 Task: In the  document Genderequalityletter.rtf Change font size of watermark '123' and place the watermark  'Diagonally '. Insert footer and write www.nexusTech.com
Action: Mouse moved to (260, 349)
Screenshot: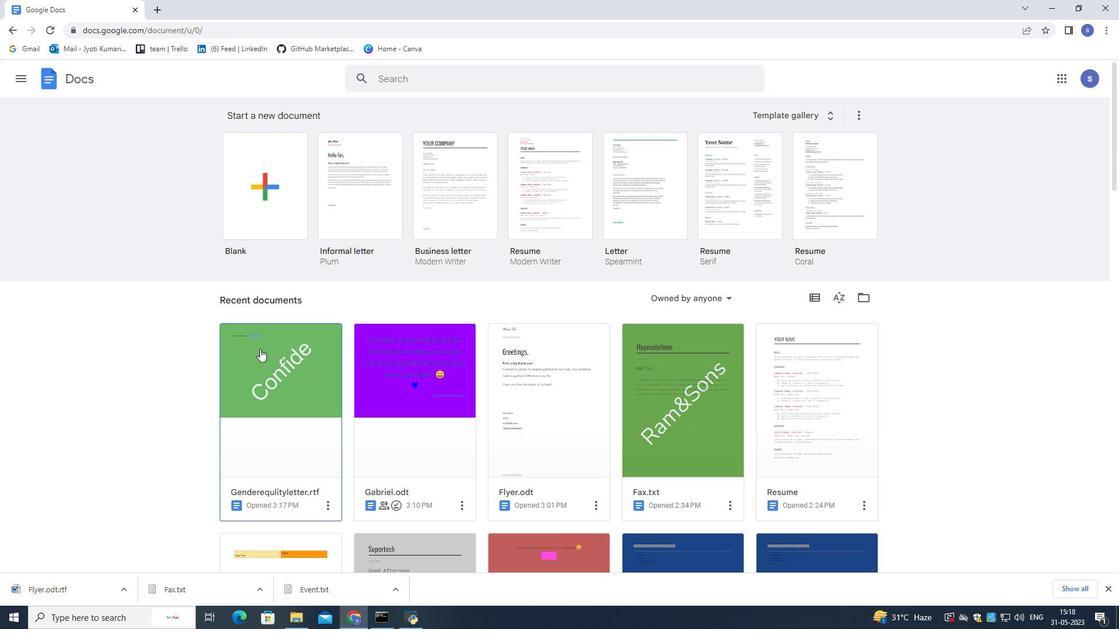 
Action: Mouse pressed left at (260, 349)
Screenshot: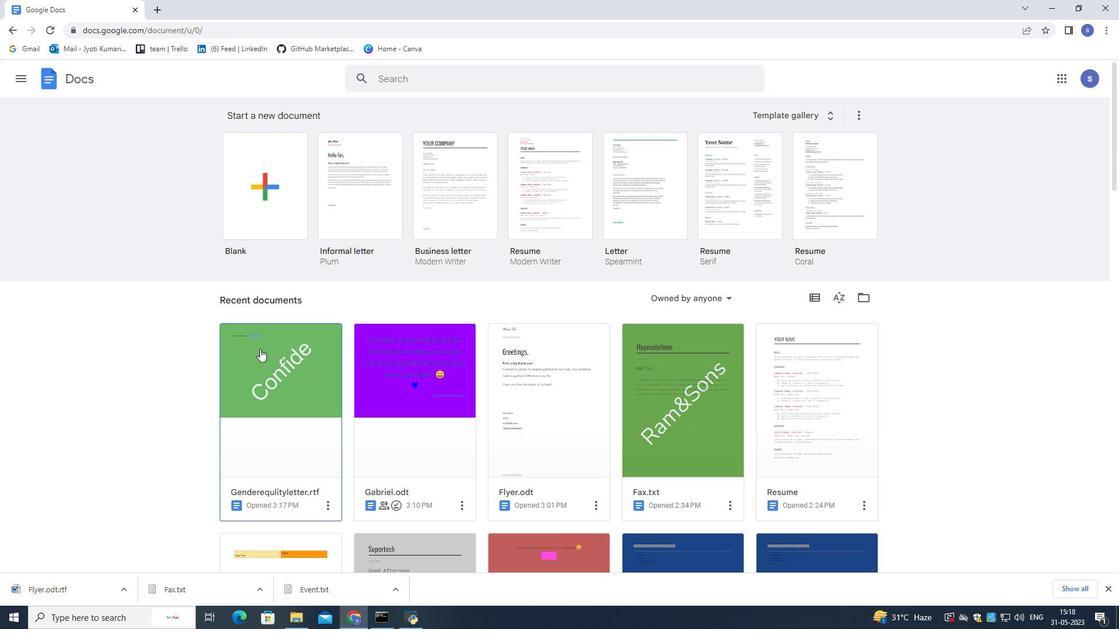 
Action: Mouse moved to (513, 398)
Screenshot: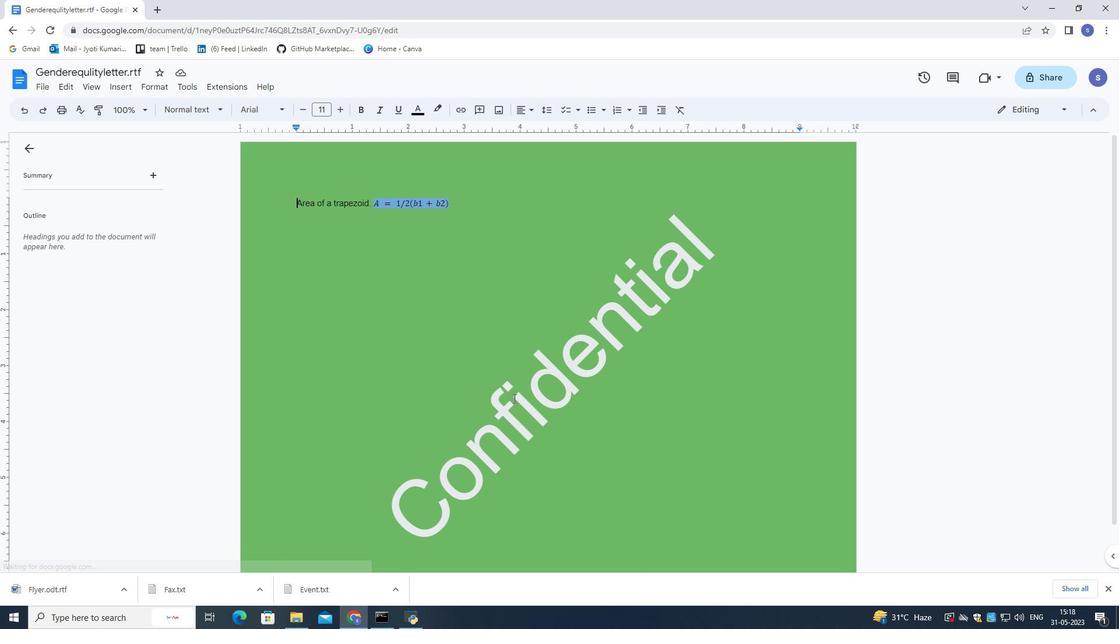 
Action: Mouse pressed left at (513, 398)
Screenshot: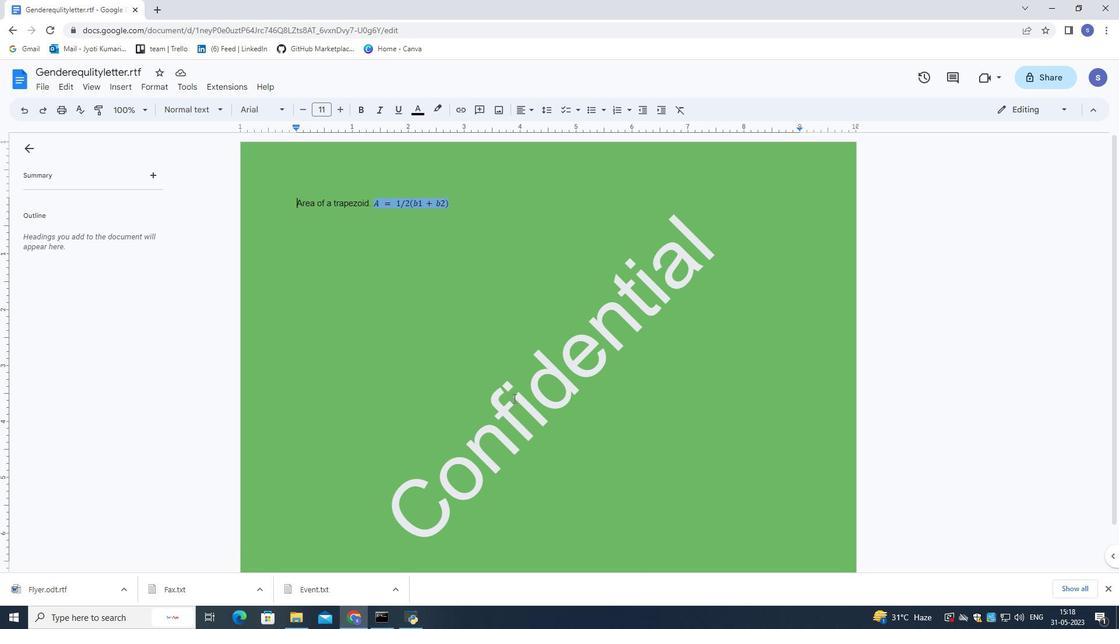 
Action: Mouse moved to (521, 401)
Screenshot: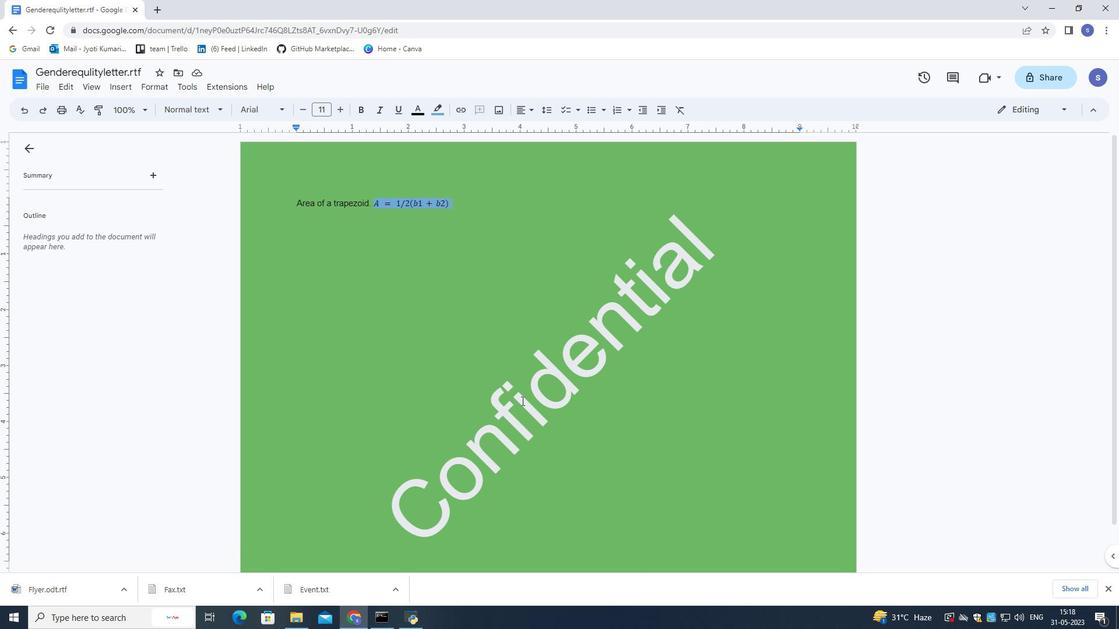 
Action: Mouse pressed left at (521, 401)
Screenshot: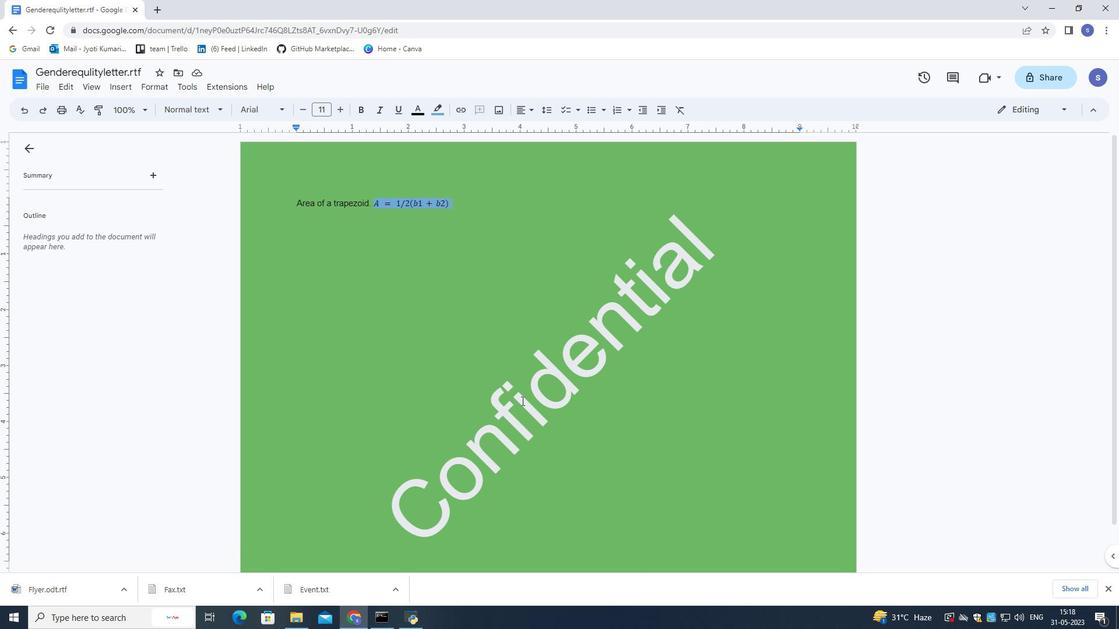 
Action: Mouse moved to (523, 401)
Screenshot: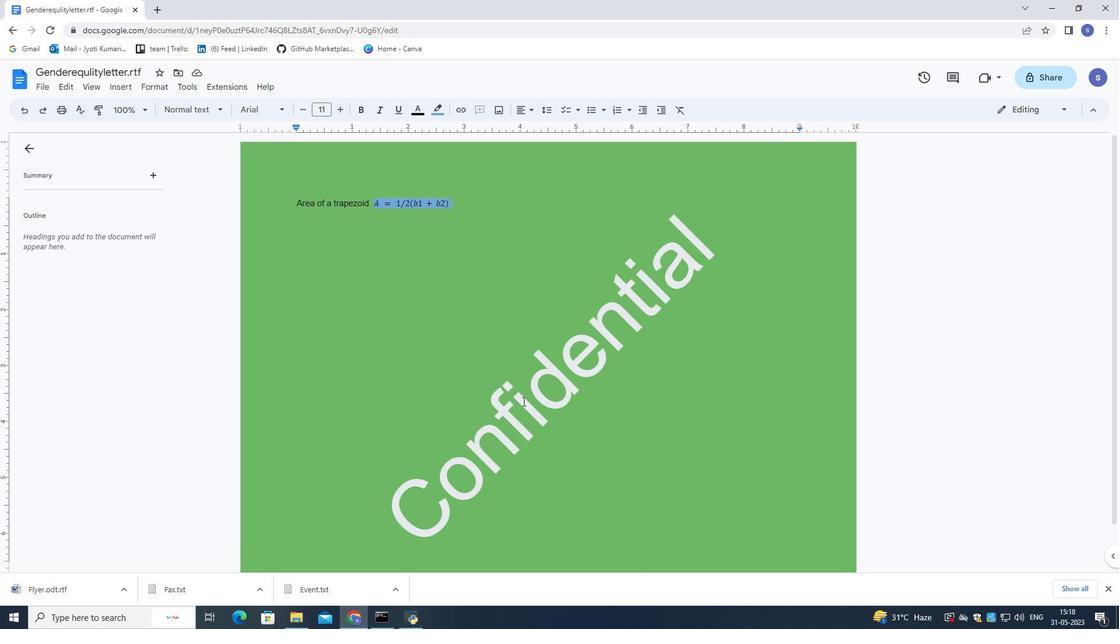 
Action: Mouse pressed left at (523, 401)
Screenshot: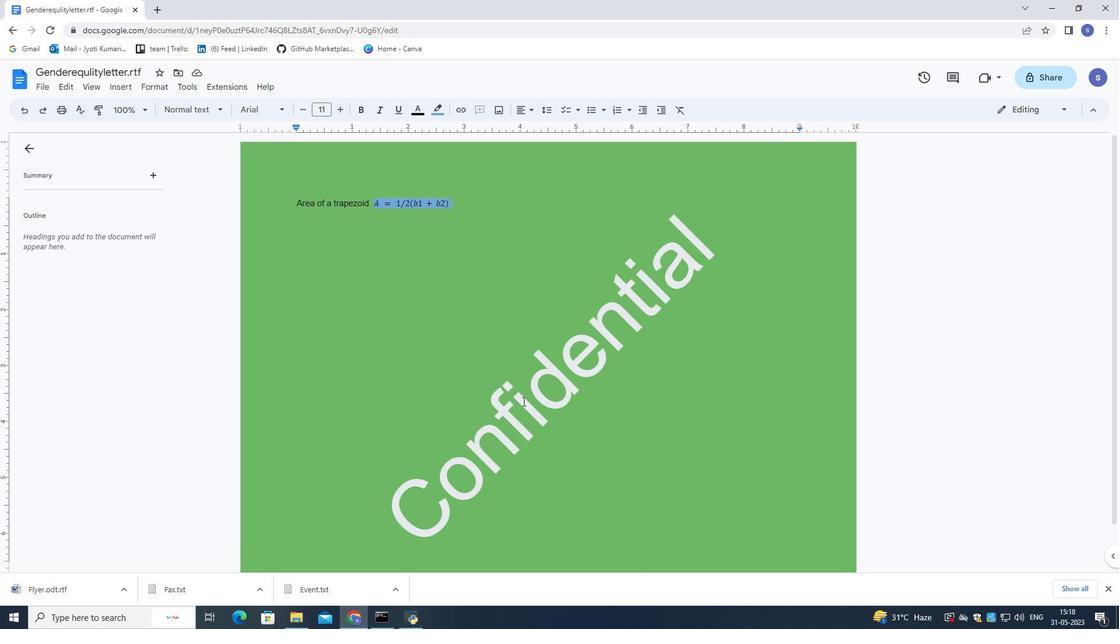 
Action: Mouse moved to (538, 393)
Screenshot: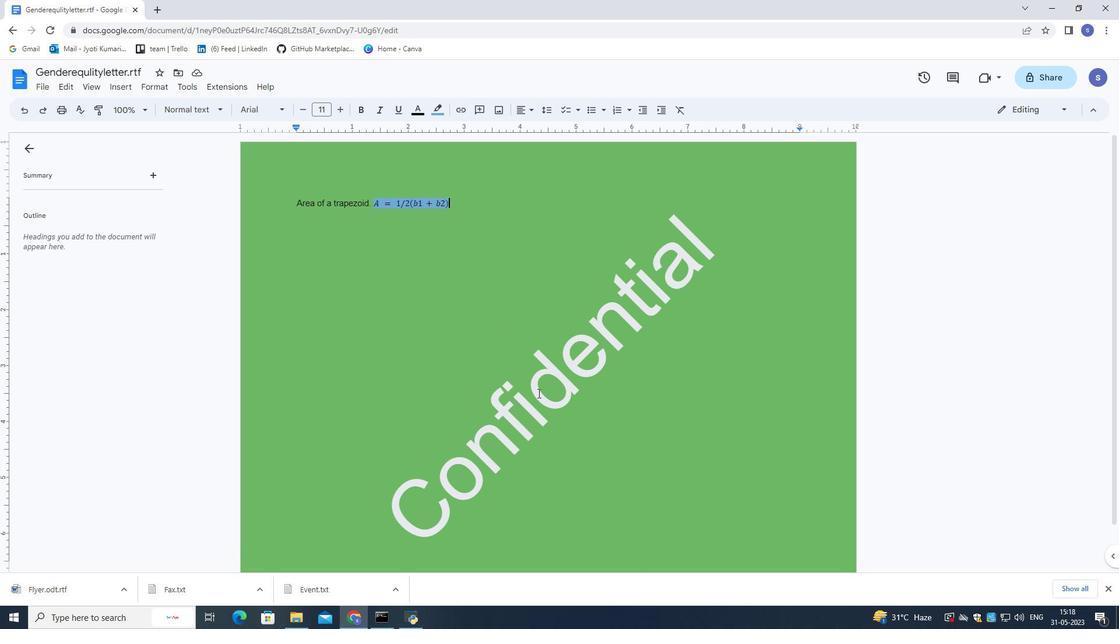 
Action: Mouse pressed left at (538, 393)
Screenshot: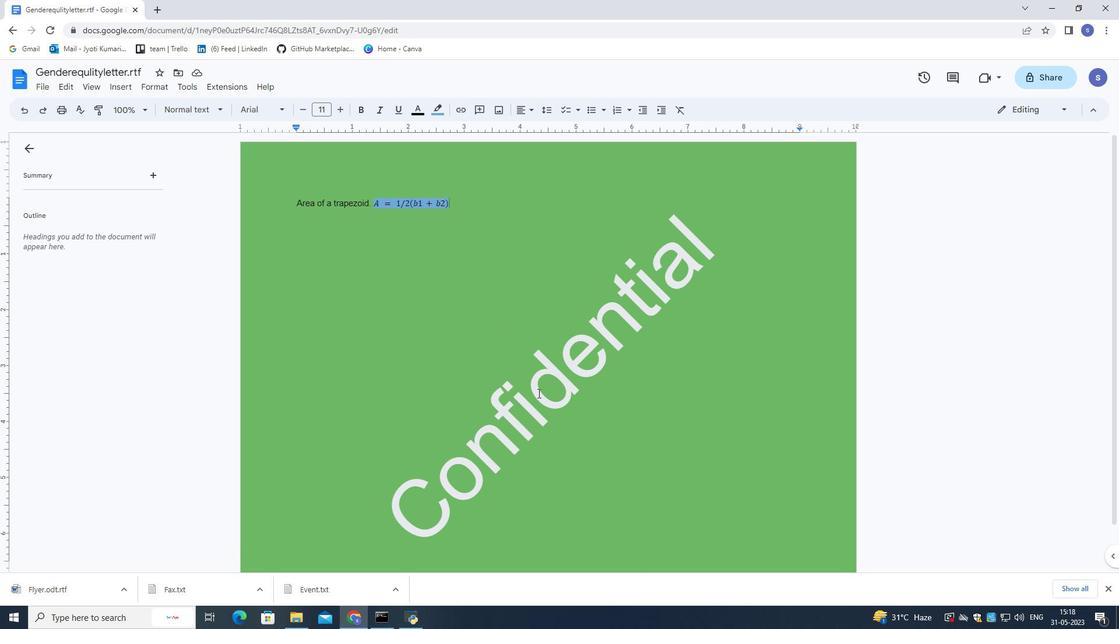 
Action: Mouse pressed left at (538, 393)
Screenshot: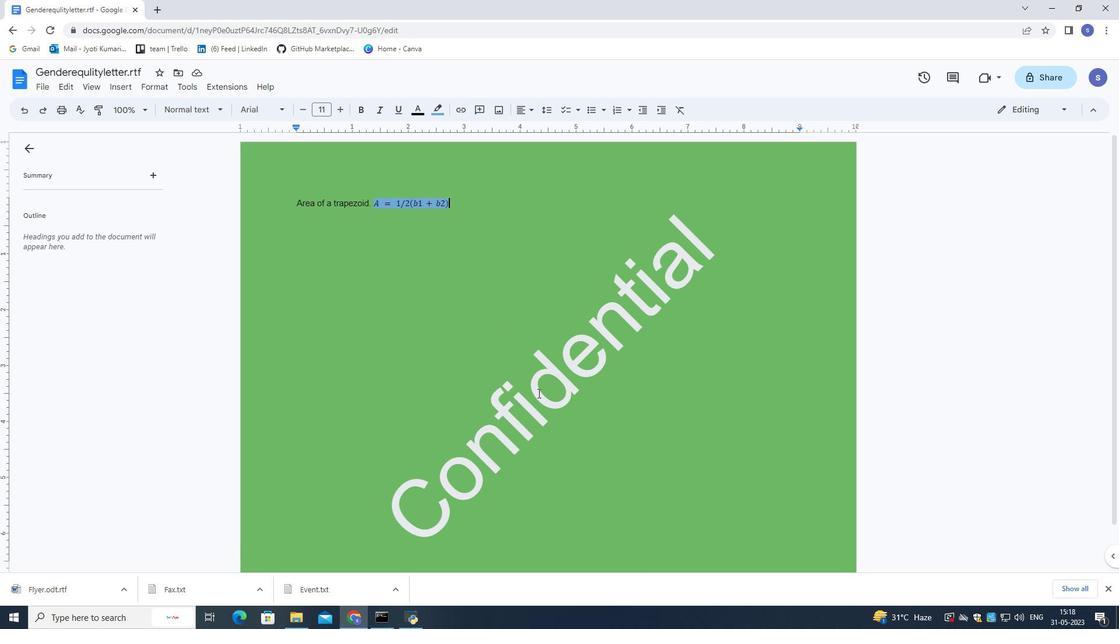
Action: Mouse pressed left at (538, 393)
Screenshot: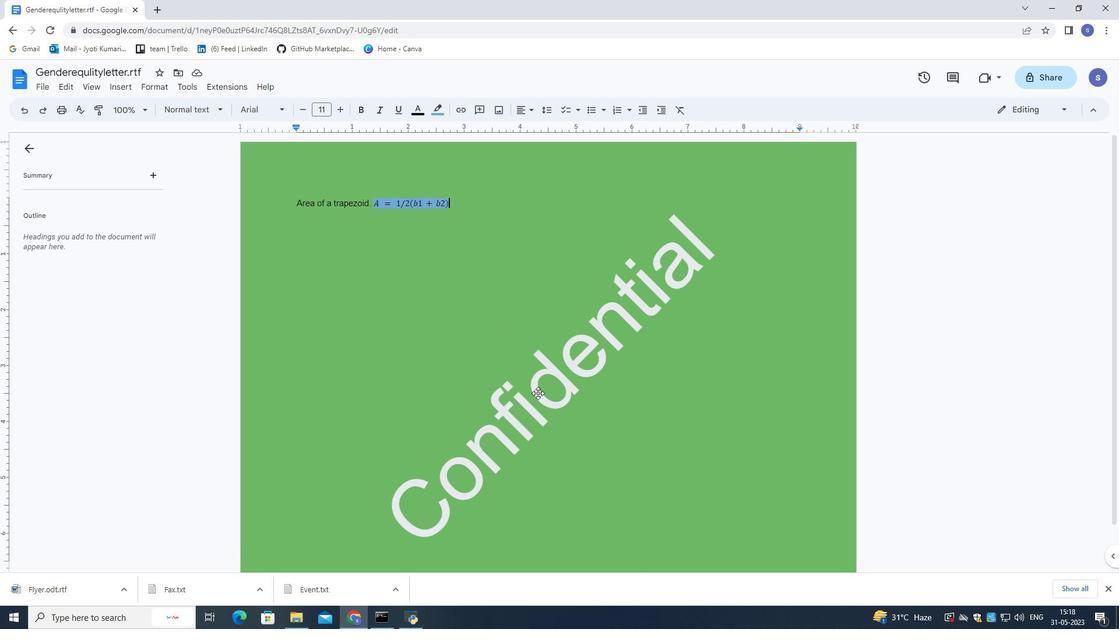 
Action: Mouse moved to (608, 345)
Screenshot: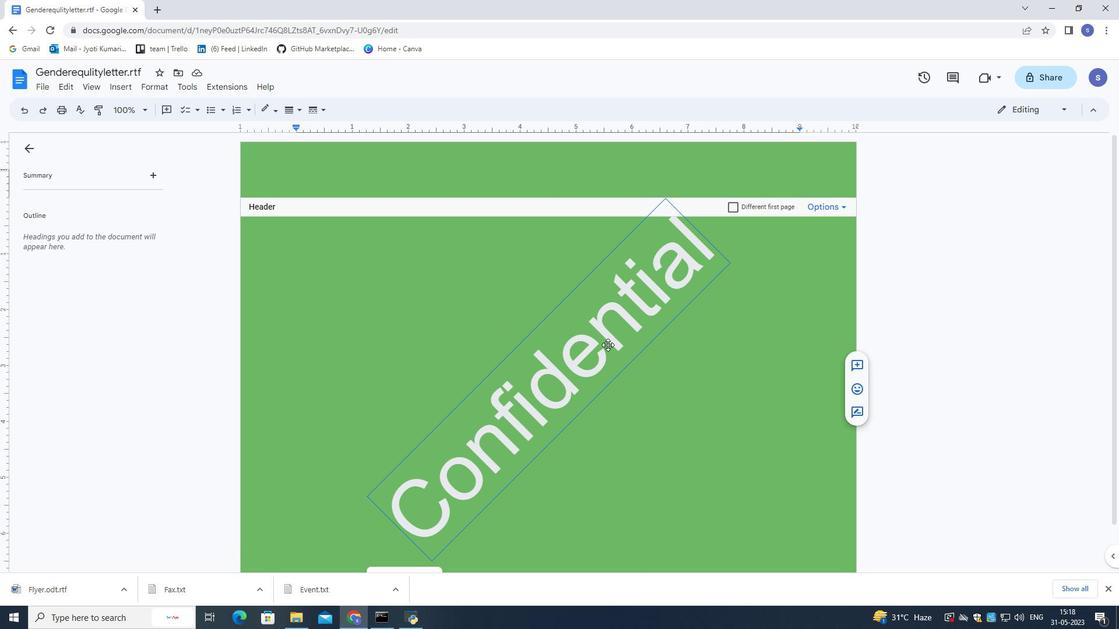 
Action: Mouse scrolled (608, 344) with delta (0, 0)
Screenshot: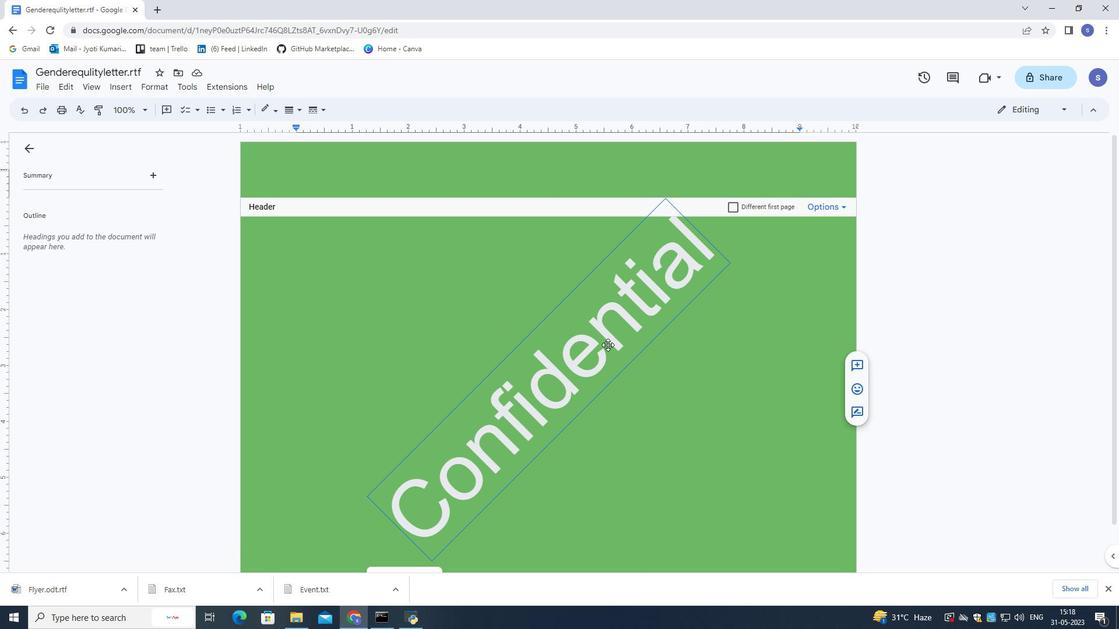 
Action: Mouse moved to (608, 345)
Screenshot: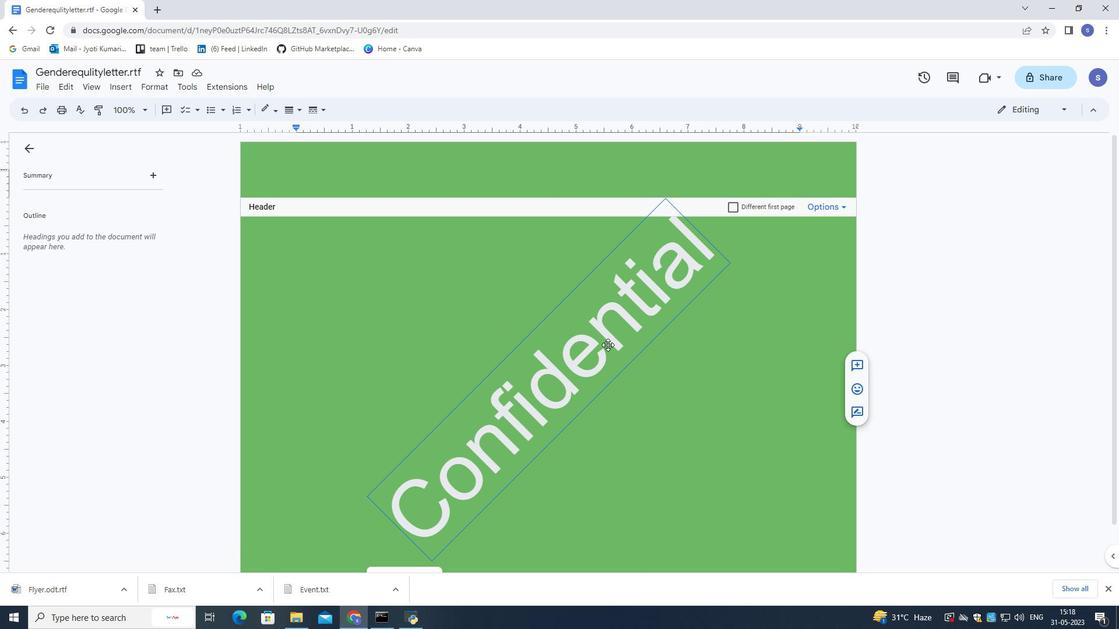 
Action: Mouse scrolled (608, 344) with delta (0, 0)
Screenshot: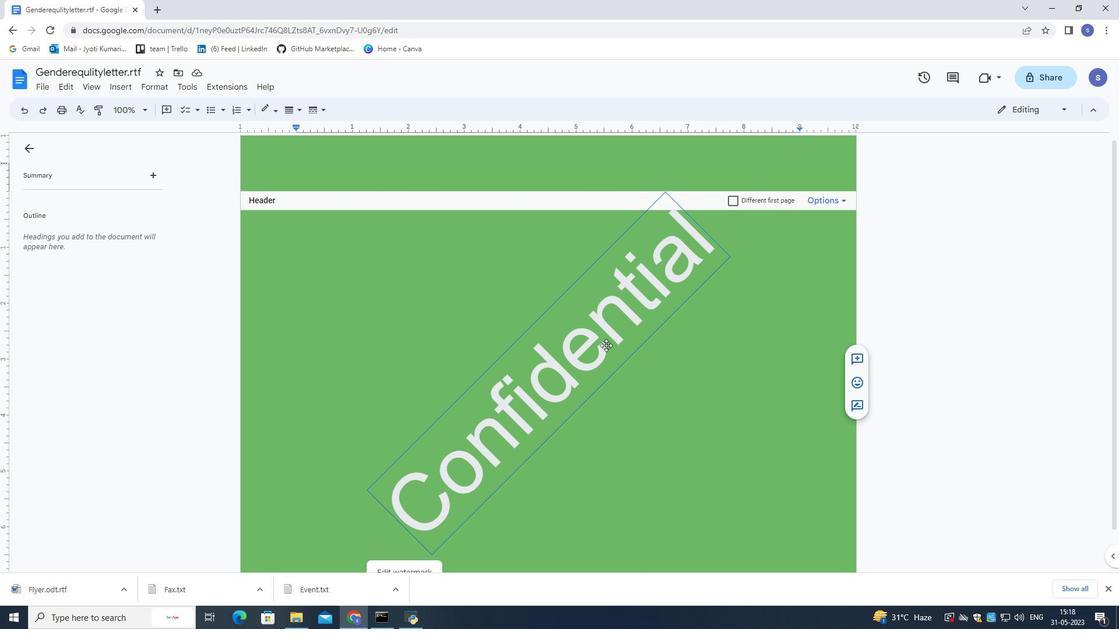 
Action: Mouse moved to (607, 345)
Screenshot: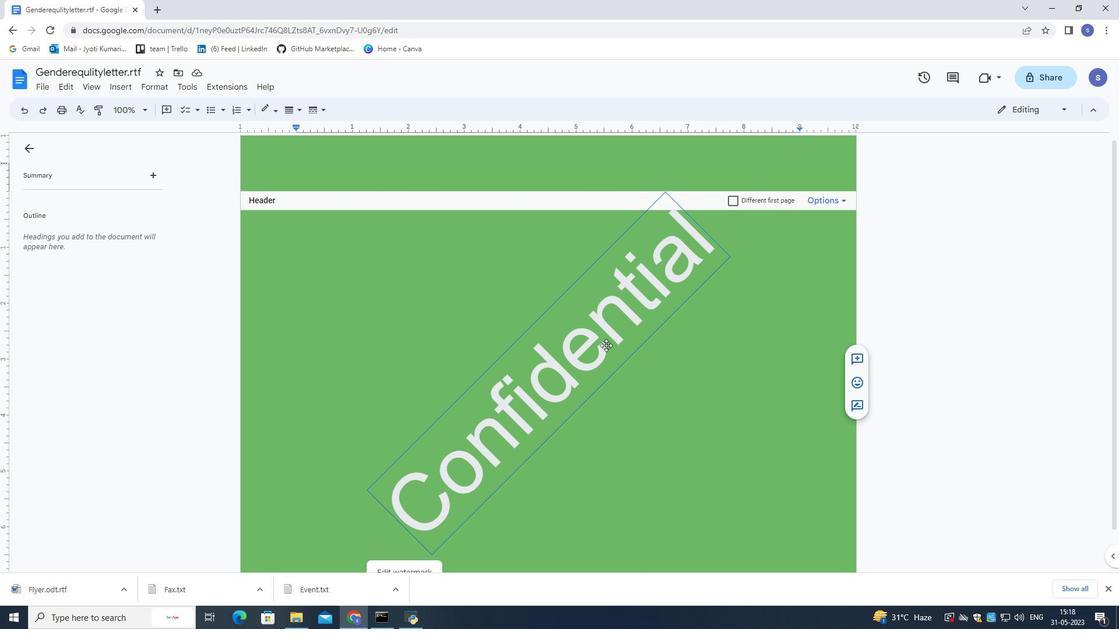 
Action: Mouse scrolled (607, 345) with delta (0, 0)
Screenshot: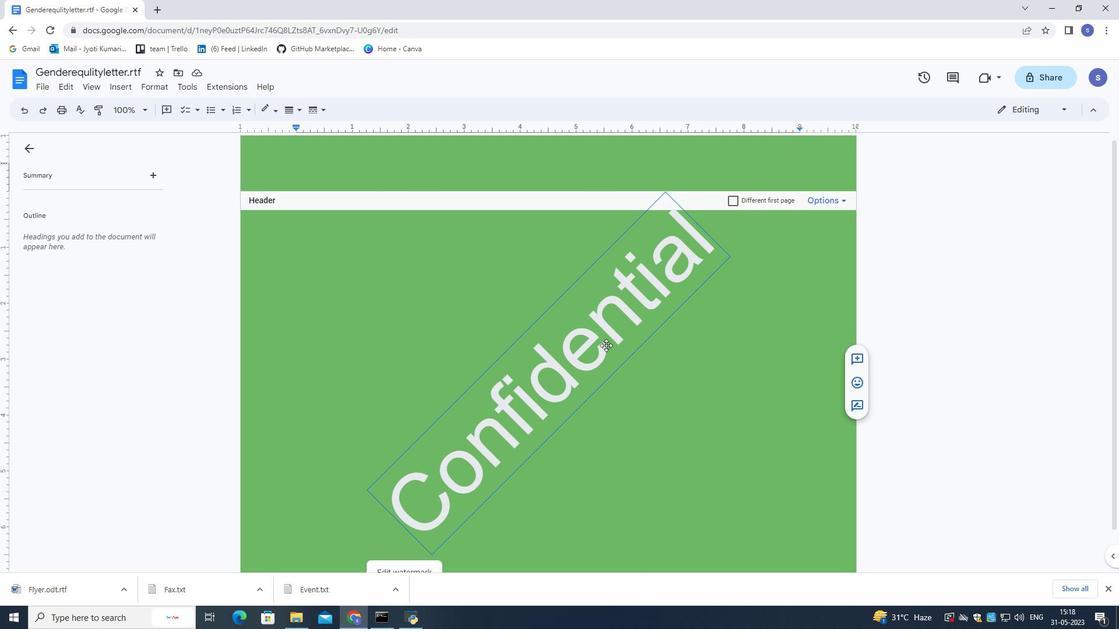 
Action: Mouse moved to (419, 531)
Screenshot: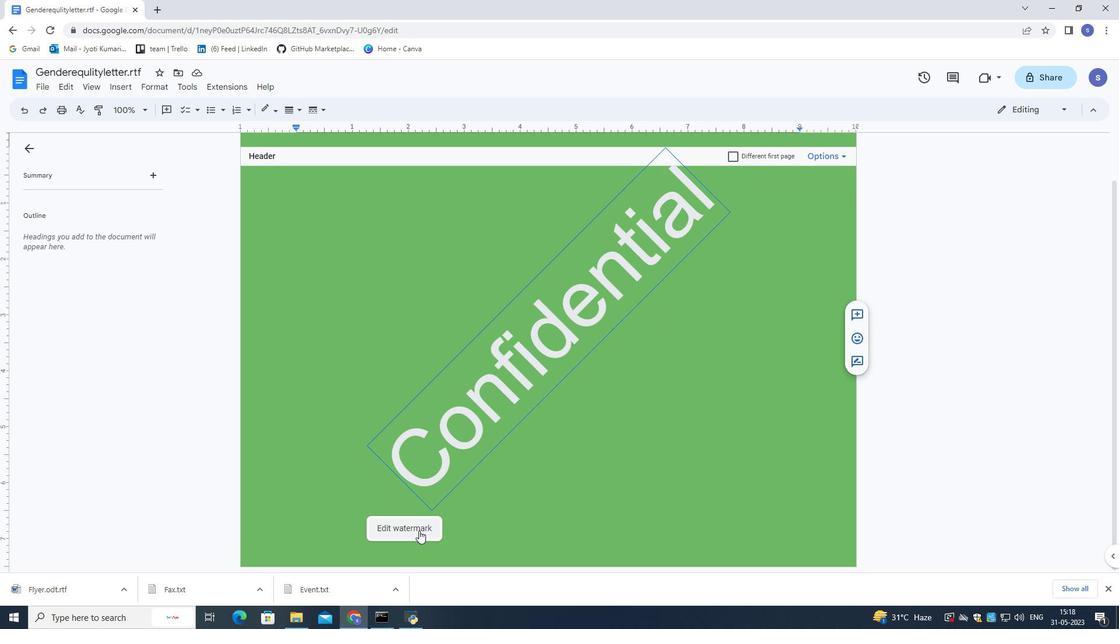 
Action: Mouse pressed left at (419, 531)
Screenshot: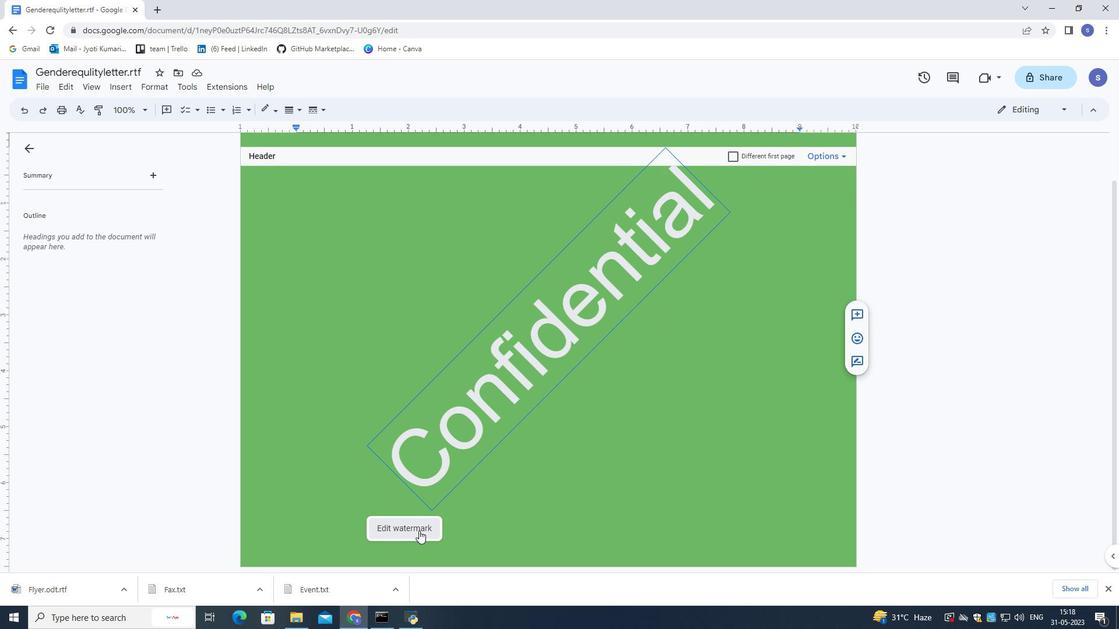 
Action: Mouse moved to (1017, 260)
Screenshot: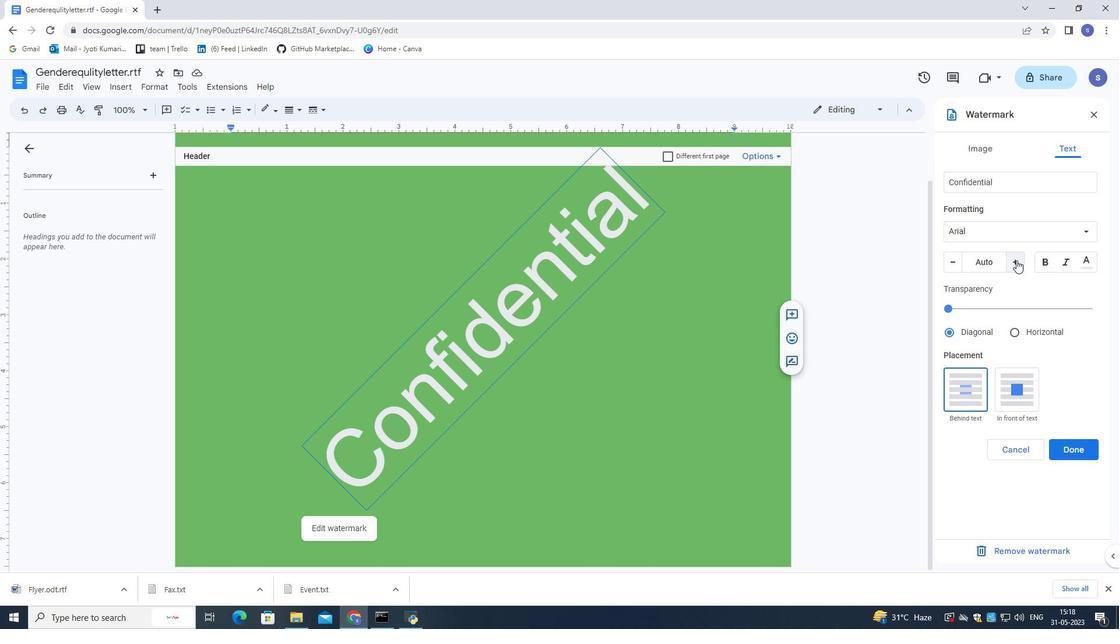 
Action: Mouse pressed left at (1017, 260)
Screenshot: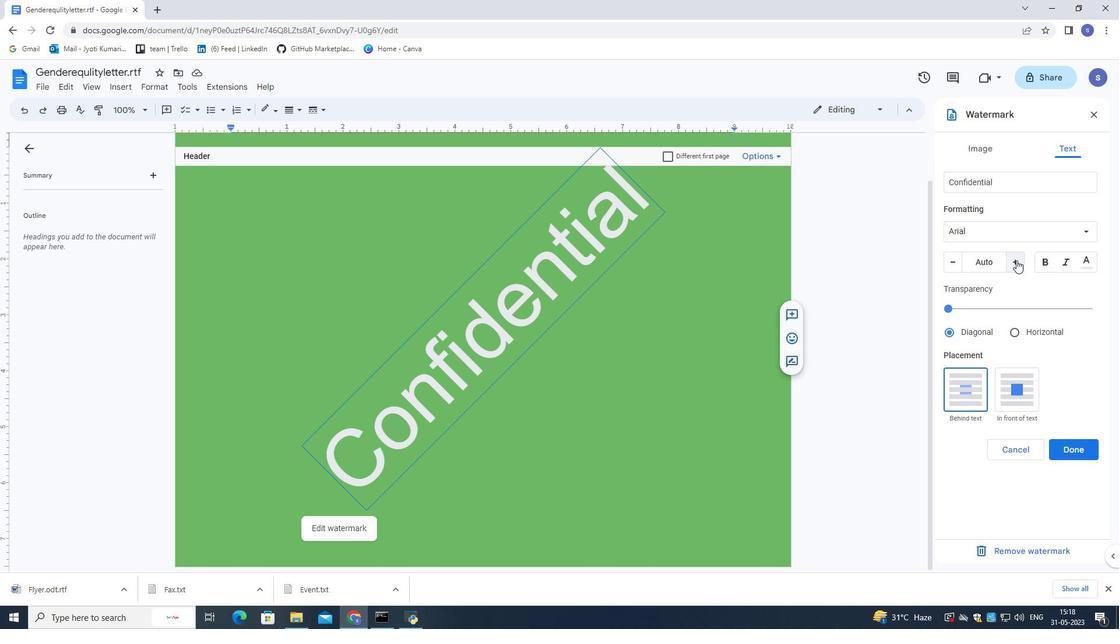 
Action: Mouse moved to (1016, 261)
Screenshot: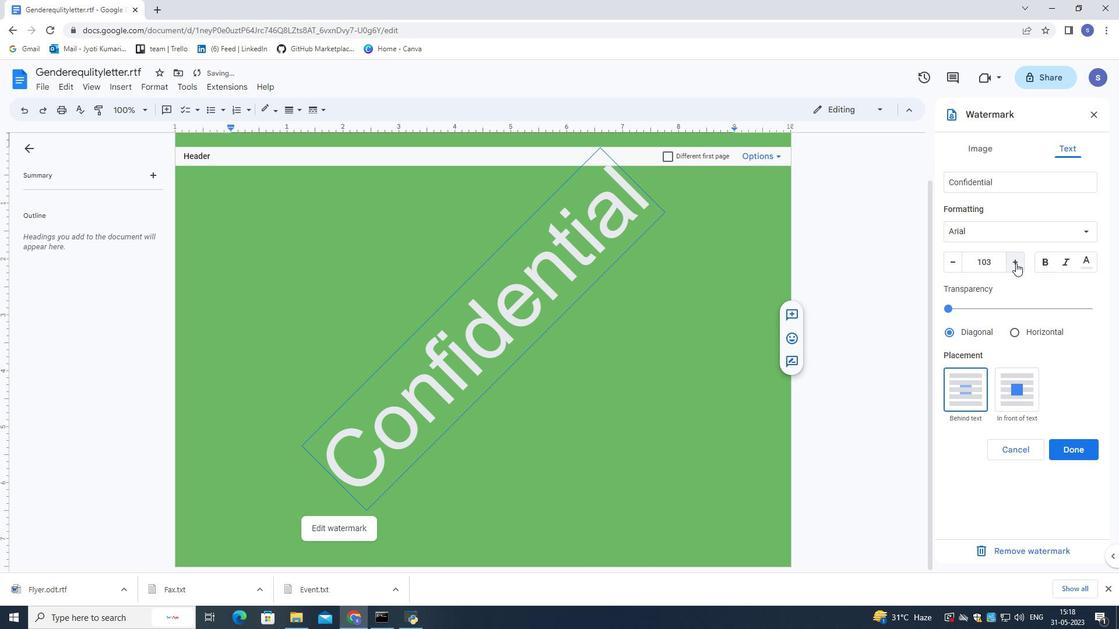 
Action: Mouse pressed left at (1016, 261)
Screenshot: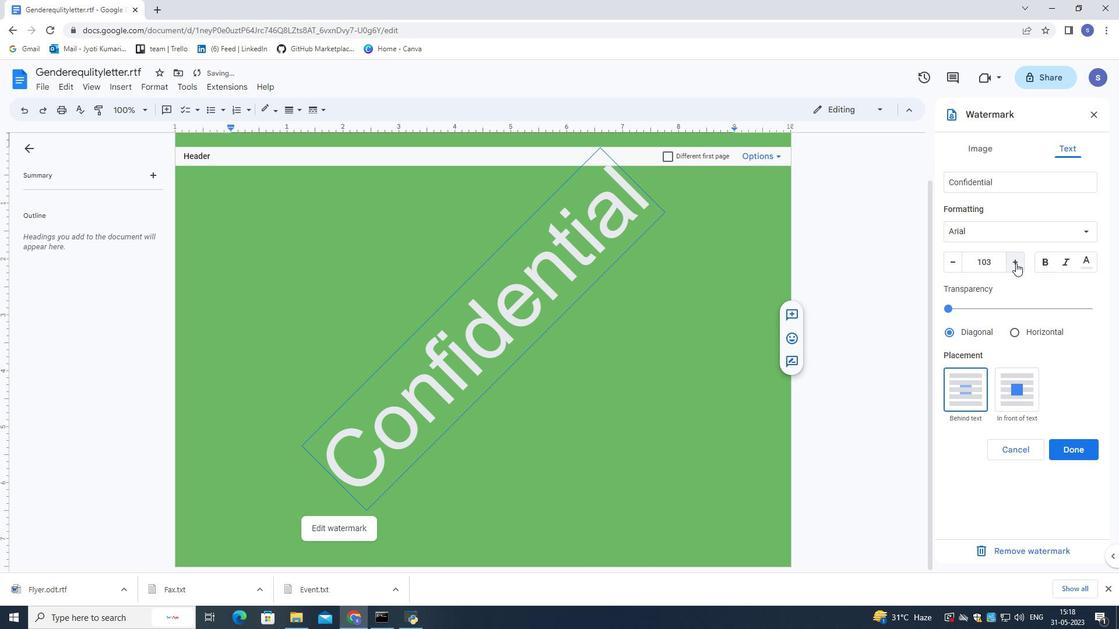 
Action: Mouse moved to (1018, 268)
Screenshot: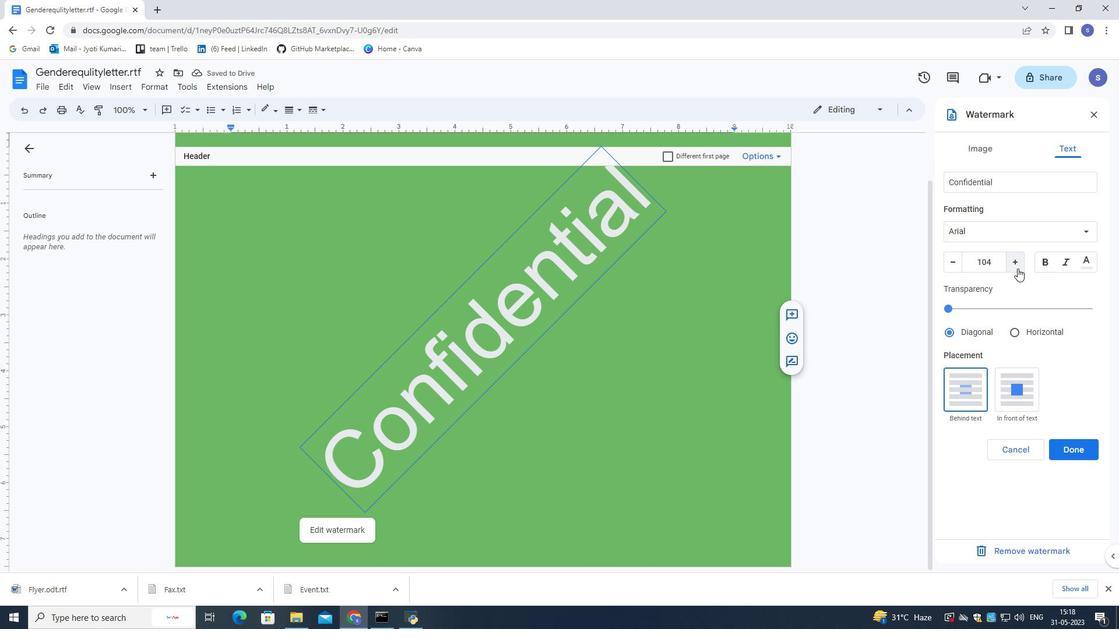 
Action: Mouse pressed left at (1018, 268)
Screenshot: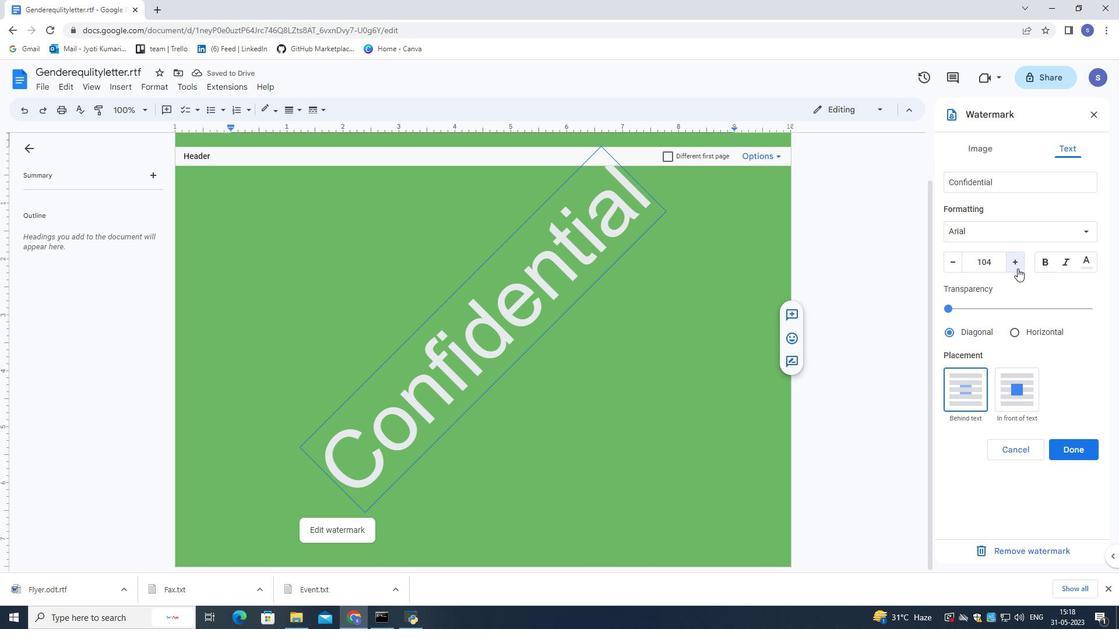 
Action: Mouse pressed left at (1018, 268)
Screenshot: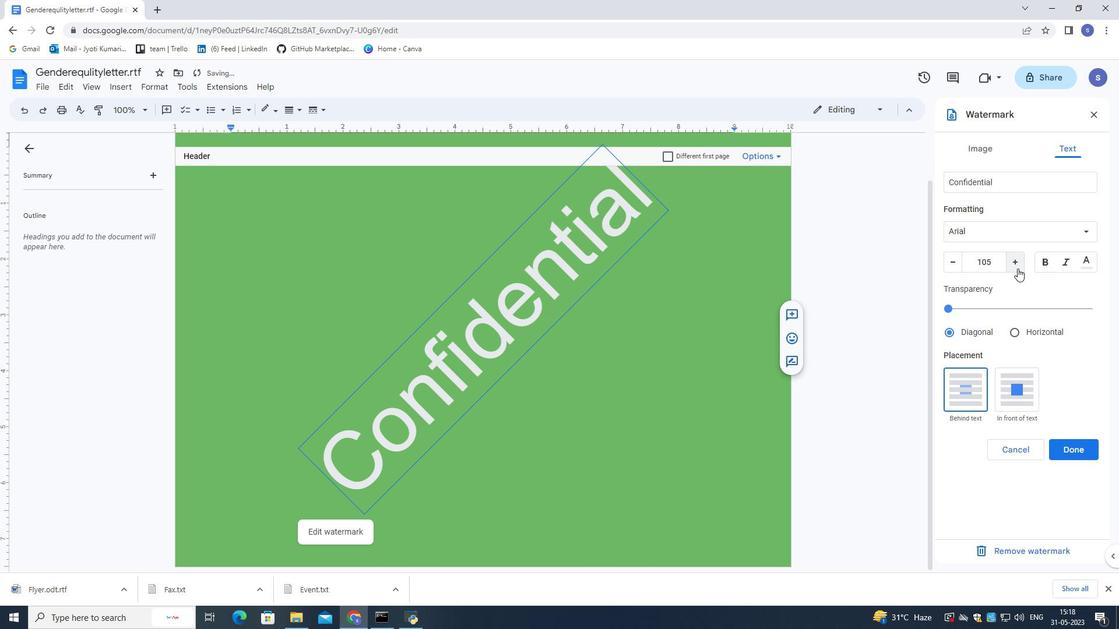 
Action: Mouse moved to (1018, 265)
Screenshot: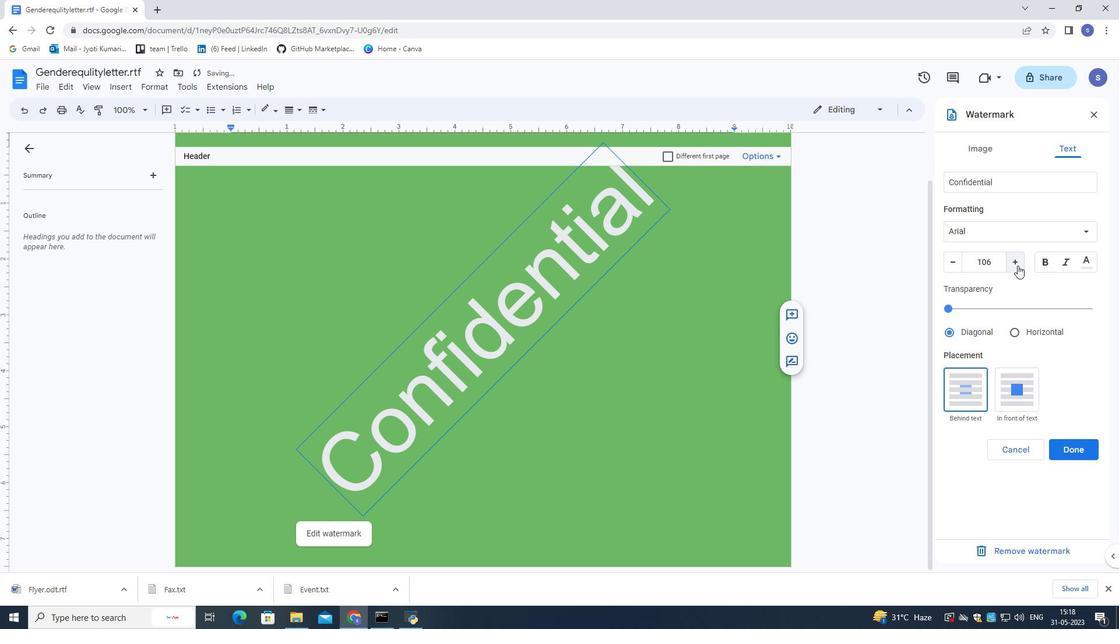 
Action: Mouse pressed left at (1018, 265)
Screenshot: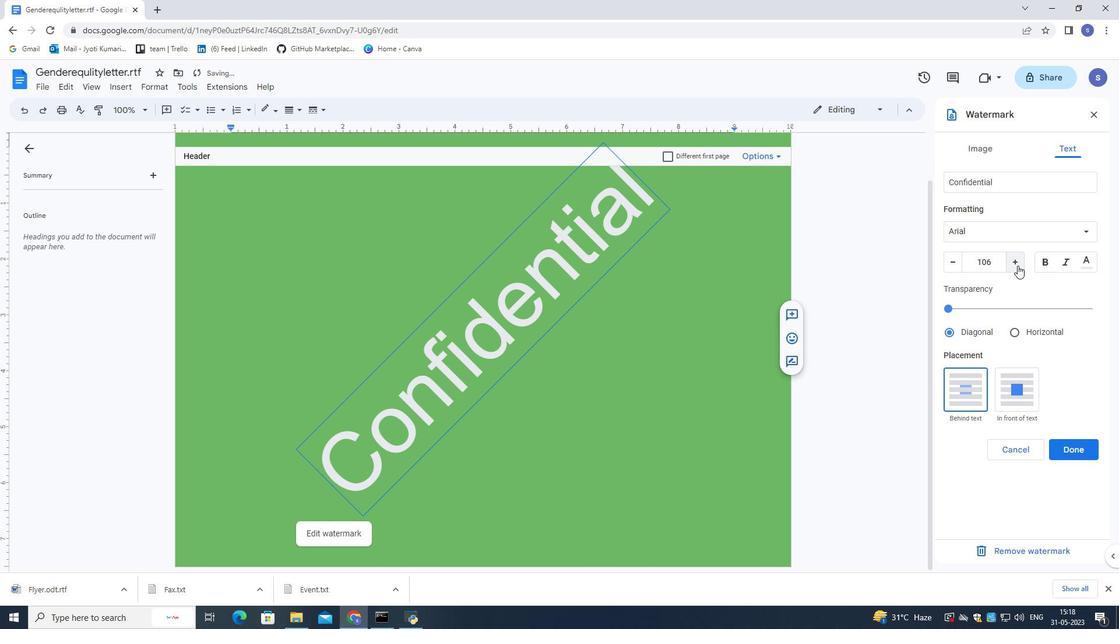 
Action: Mouse pressed left at (1018, 265)
Screenshot: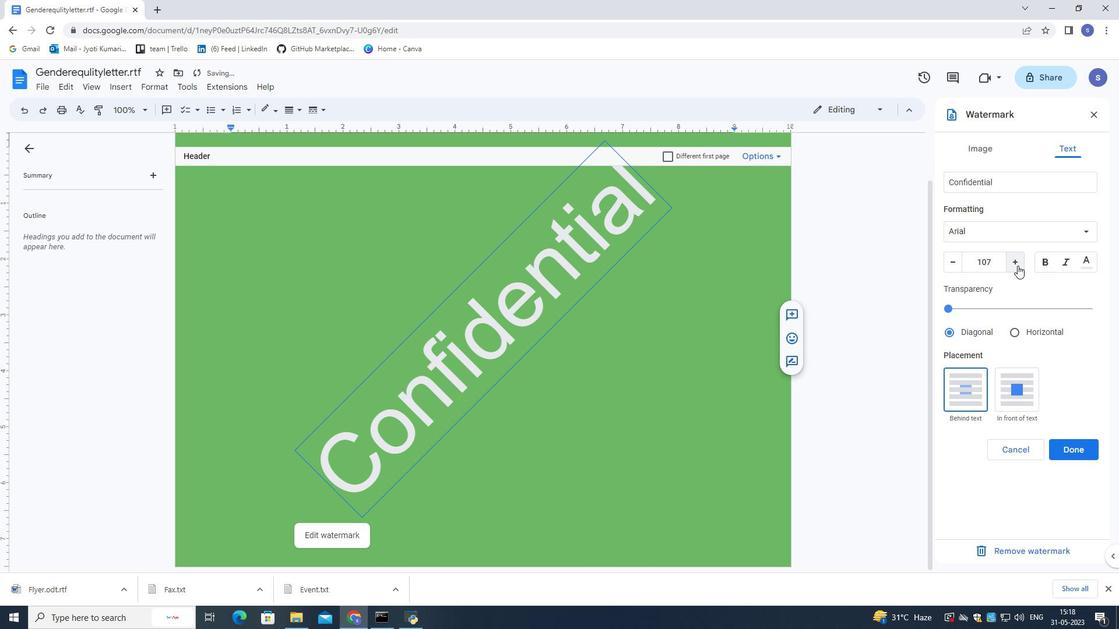 
Action: Mouse moved to (1018, 265)
Screenshot: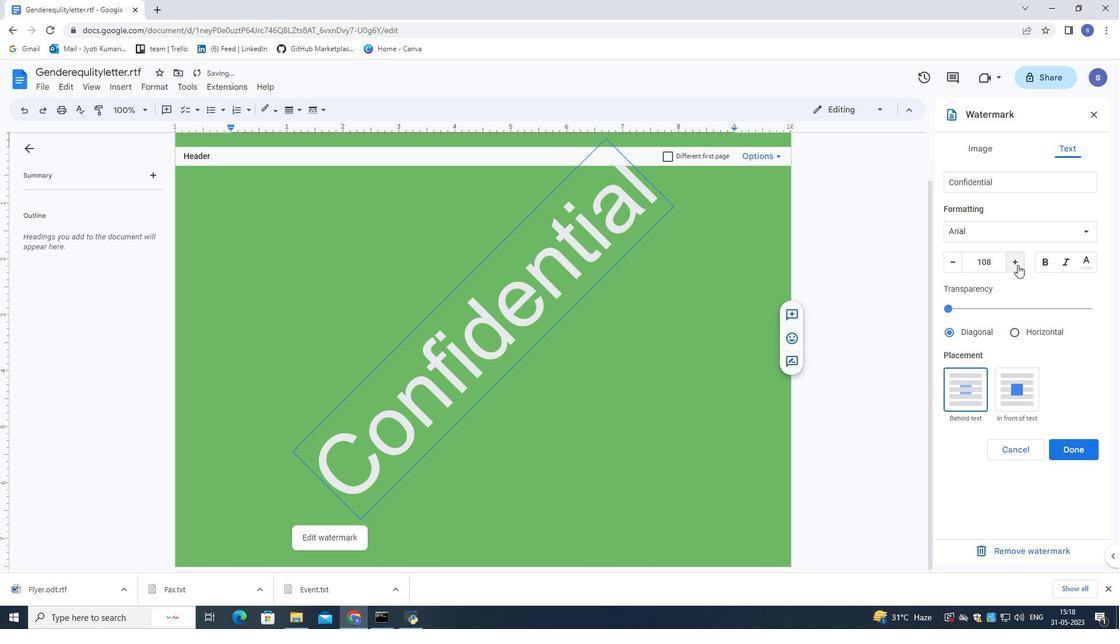 
Action: Mouse pressed left at (1018, 265)
Screenshot: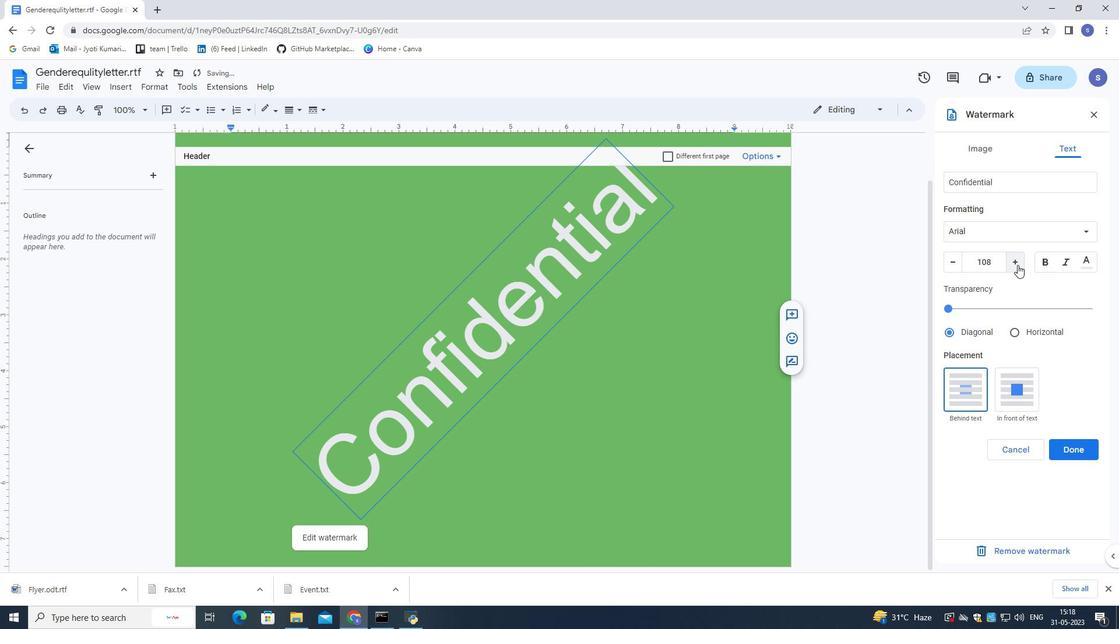 
Action: Mouse pressed left at (1018, 265)
Screenshot: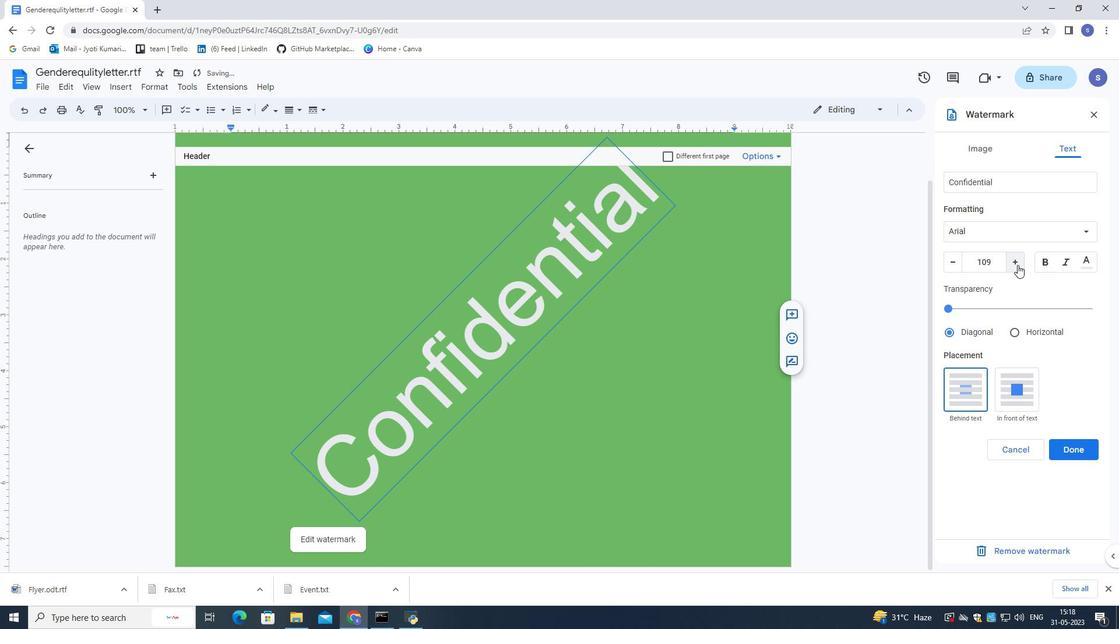 
Action: Mouse moved to (1015, 260)
Screenshot: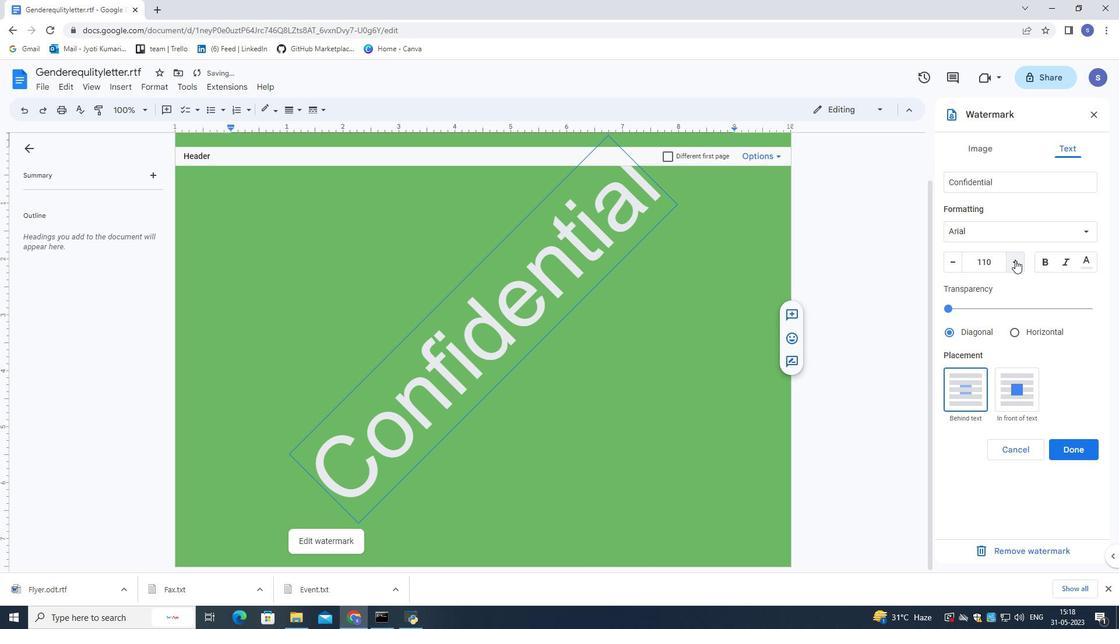 
Action: Mouse pressed left at (1015, 260)
Screenshot: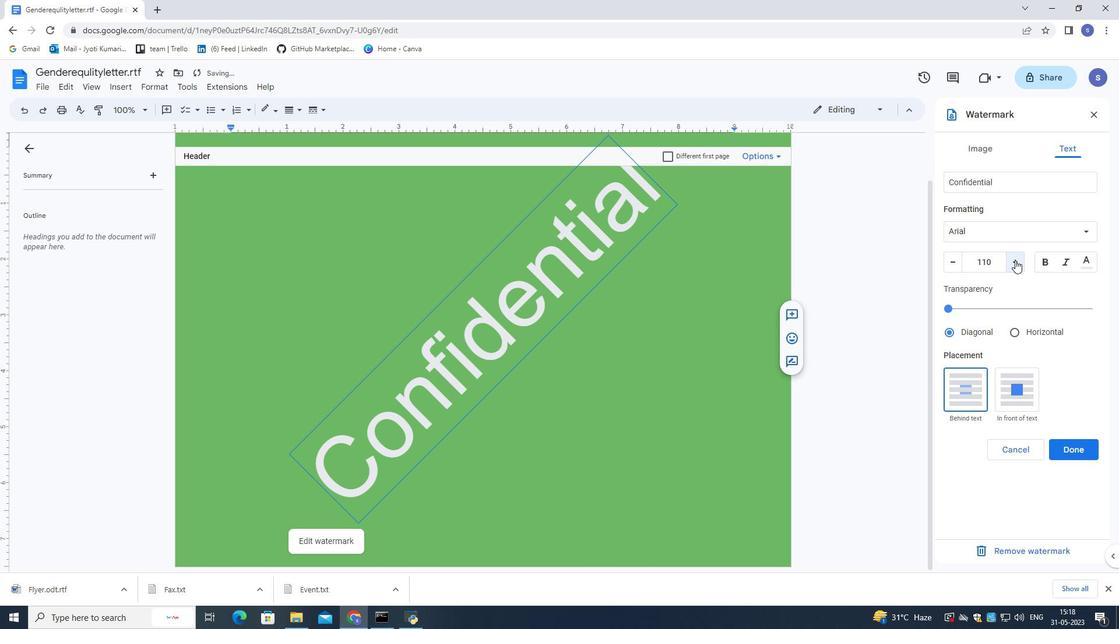 
Action: Mouse moved to (1013, 257)
Screenshot: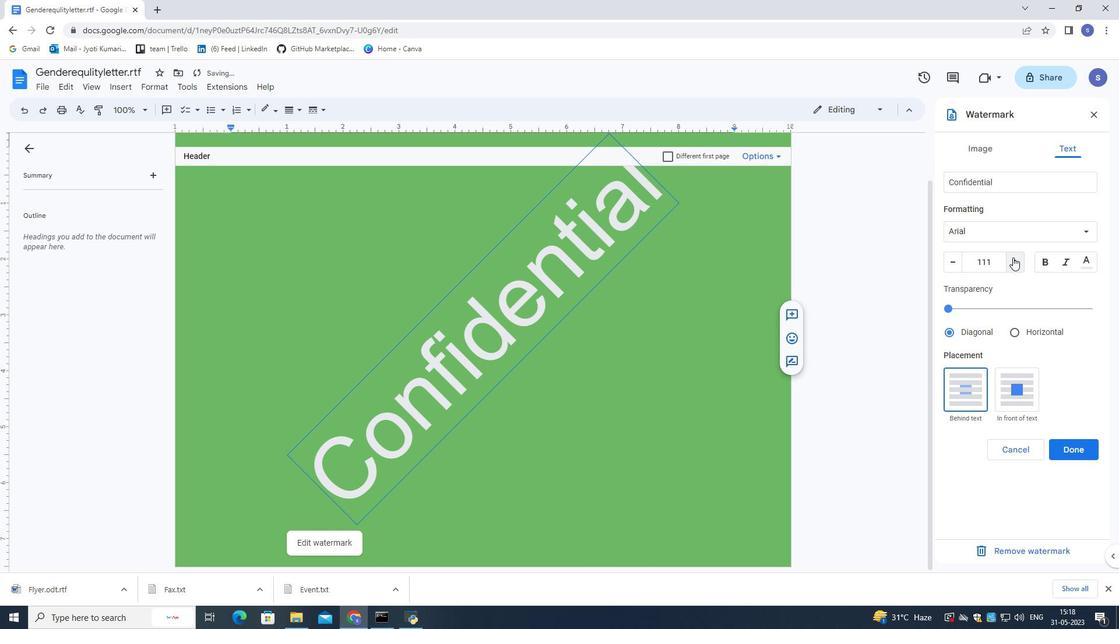 
Action: Mouse pressed left at (1013, 257)
Screenshot: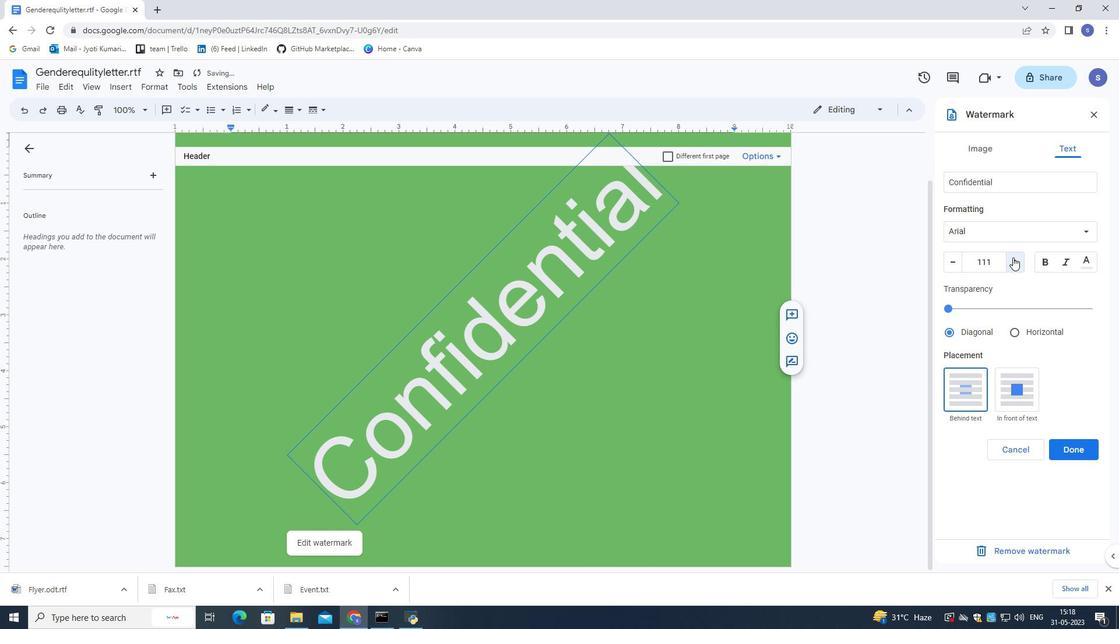 
Action: Mouse moved to (1016, 261)
Screenshot: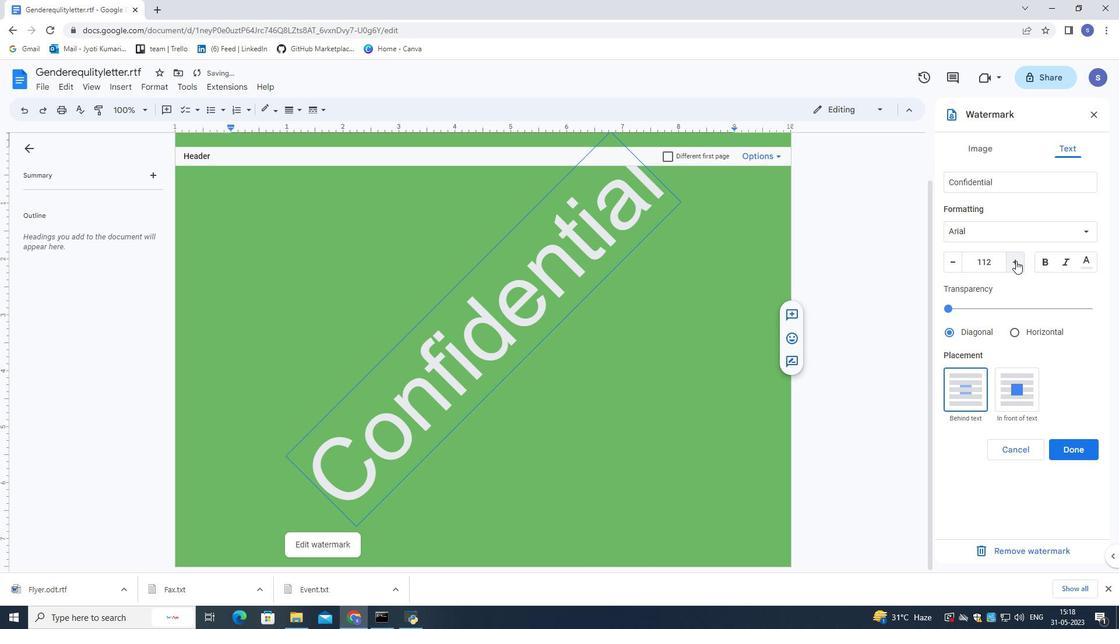 
Action: Mouse pressed left at (1016, 261)
Screenshot: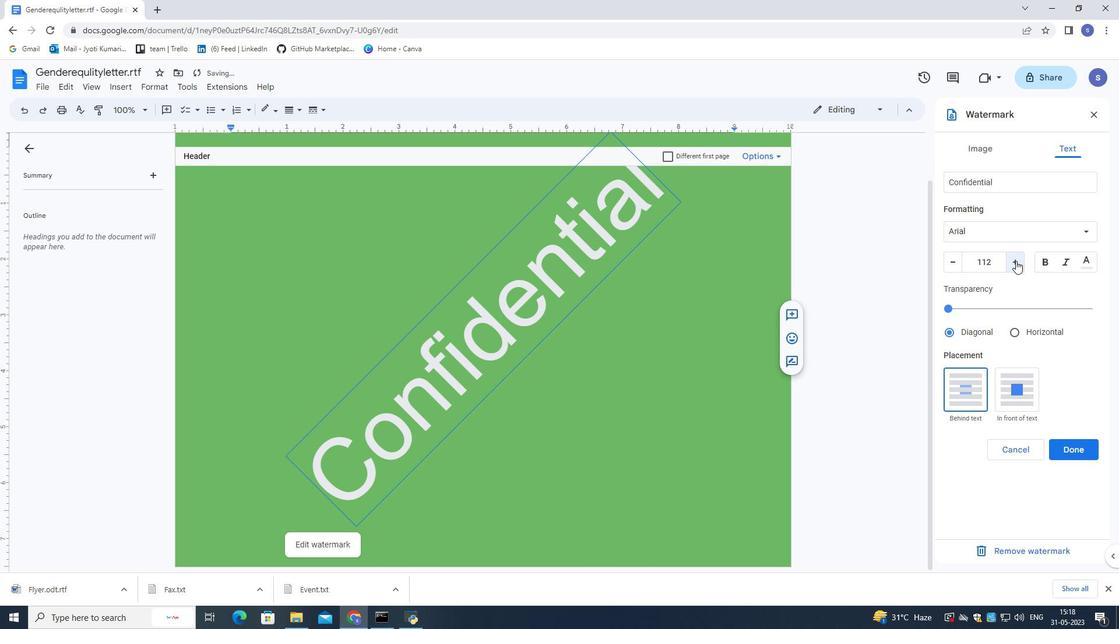 
Action: Mouse pressed left at (1016, 261)
Screenshot: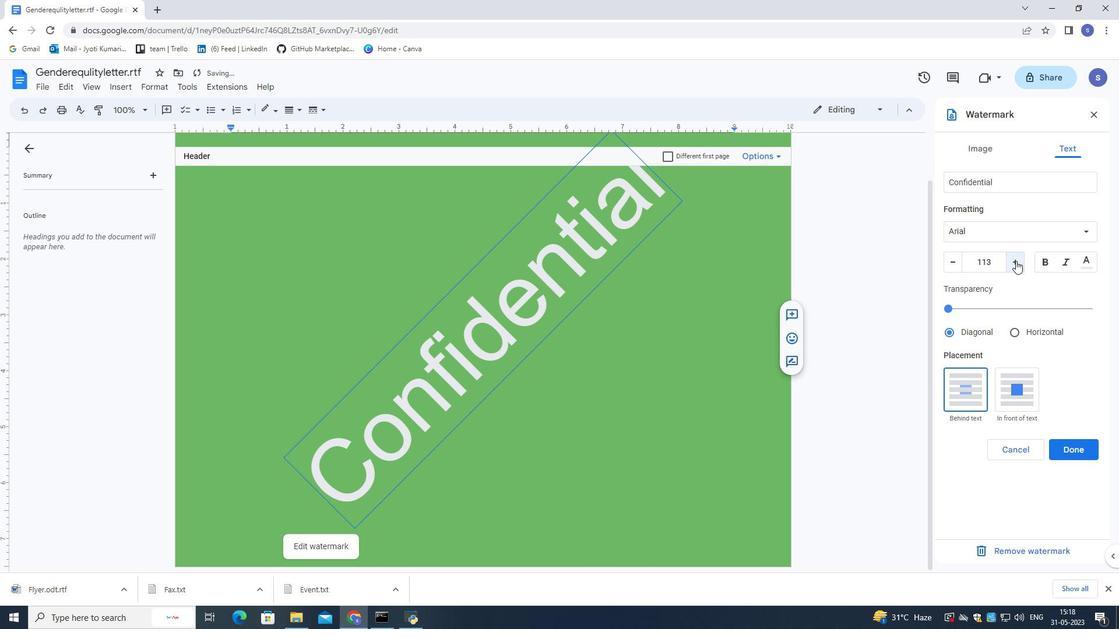 
Action: Mouse pressed left at (1016, 261)
Screenshot: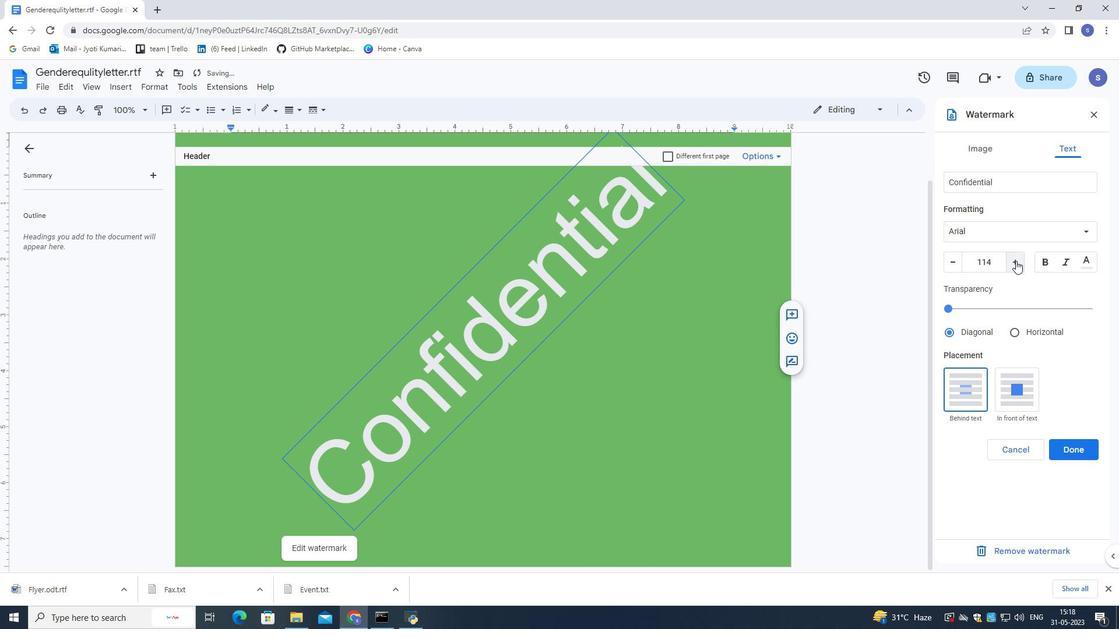 
Action: Mouse pressed left at (1016, 261)
Screenshot: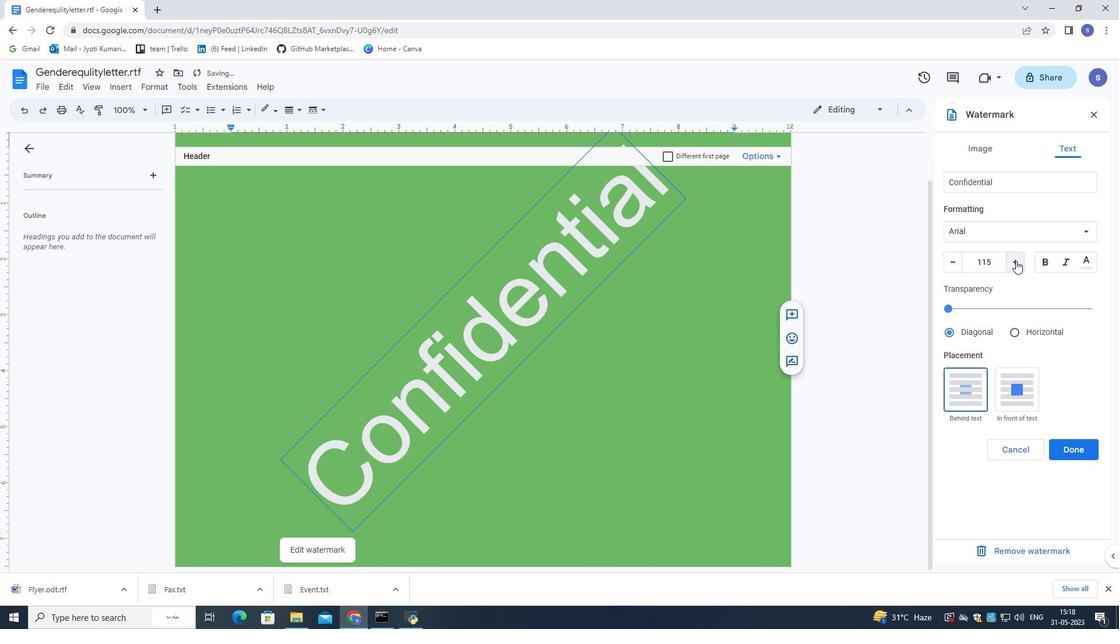 
Action: Mouse pressed left at (1016, 261)
Screenshot: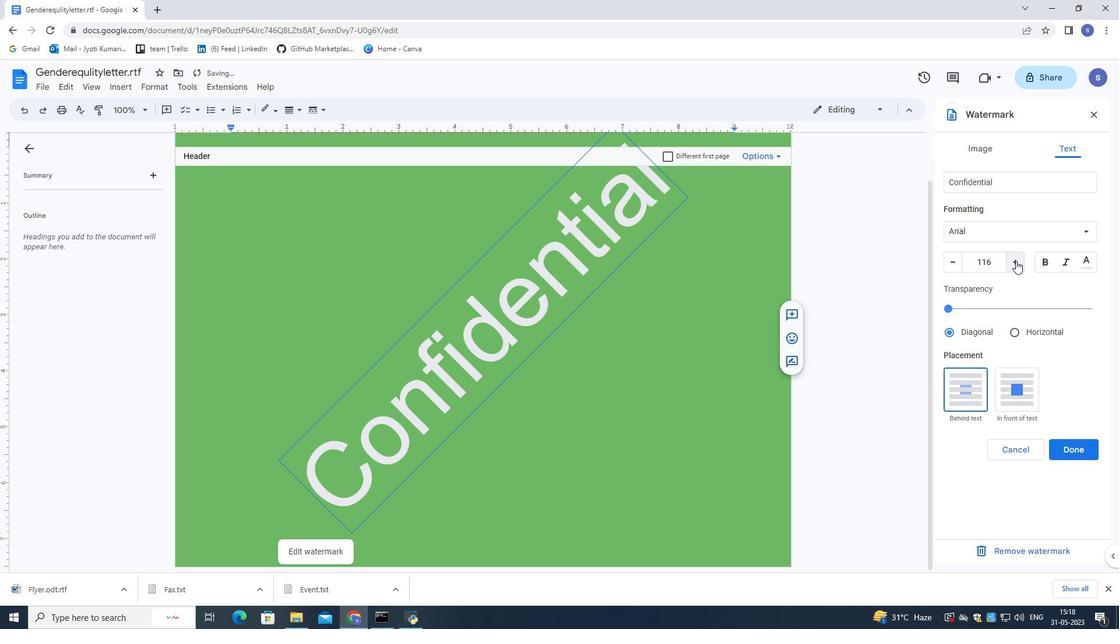 
Action: Mouse pressed left at (1016, 261)
Screenshot: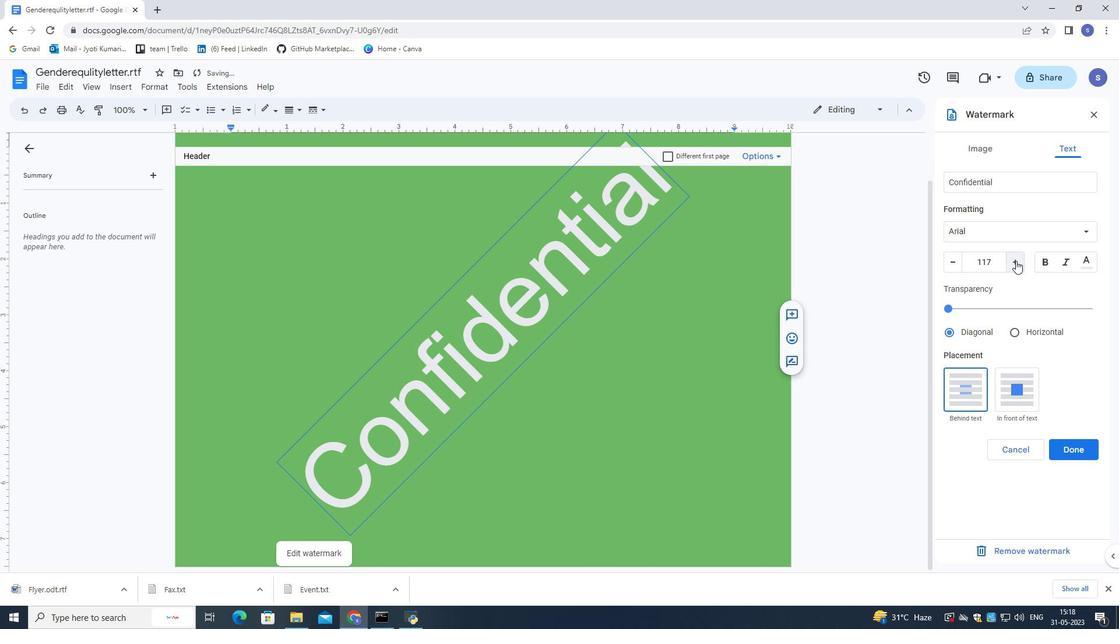
Action: Mouse pressed left at (1016, 261)
Screenshot: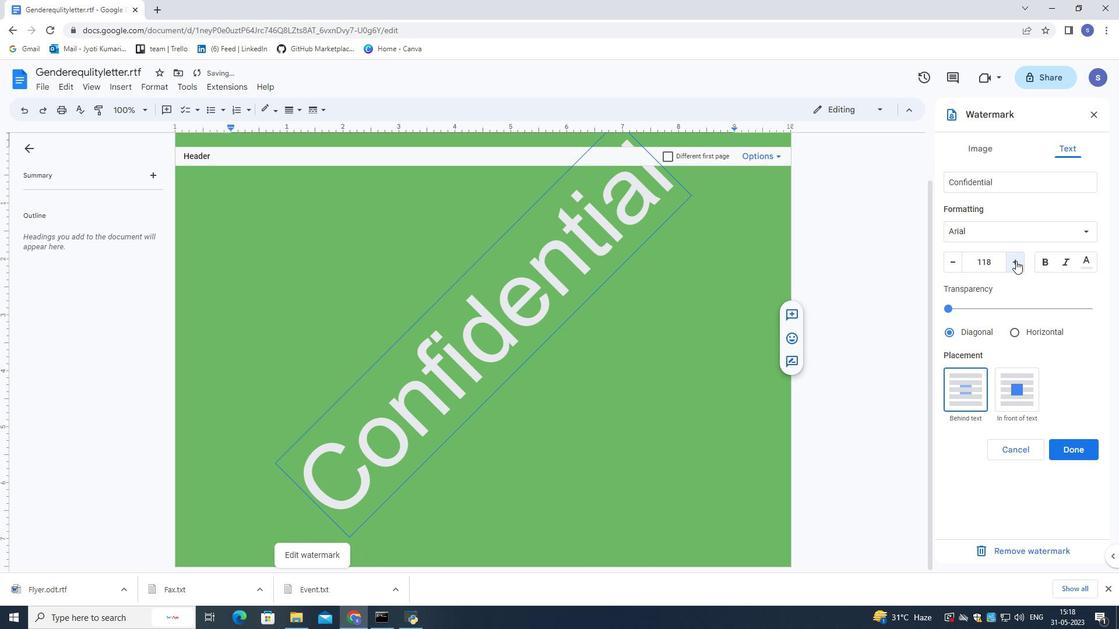 
Action: Mouse pressed left at (1016, 261)
Screenshot: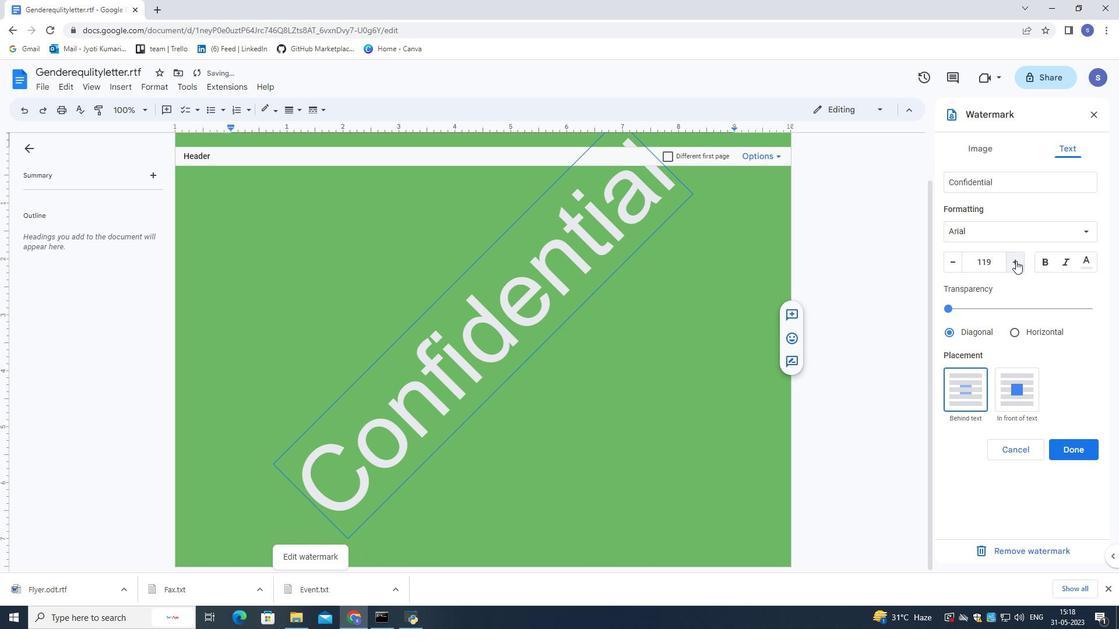 
Action: Mouse pressed left at (1016, 261)
Screenshot: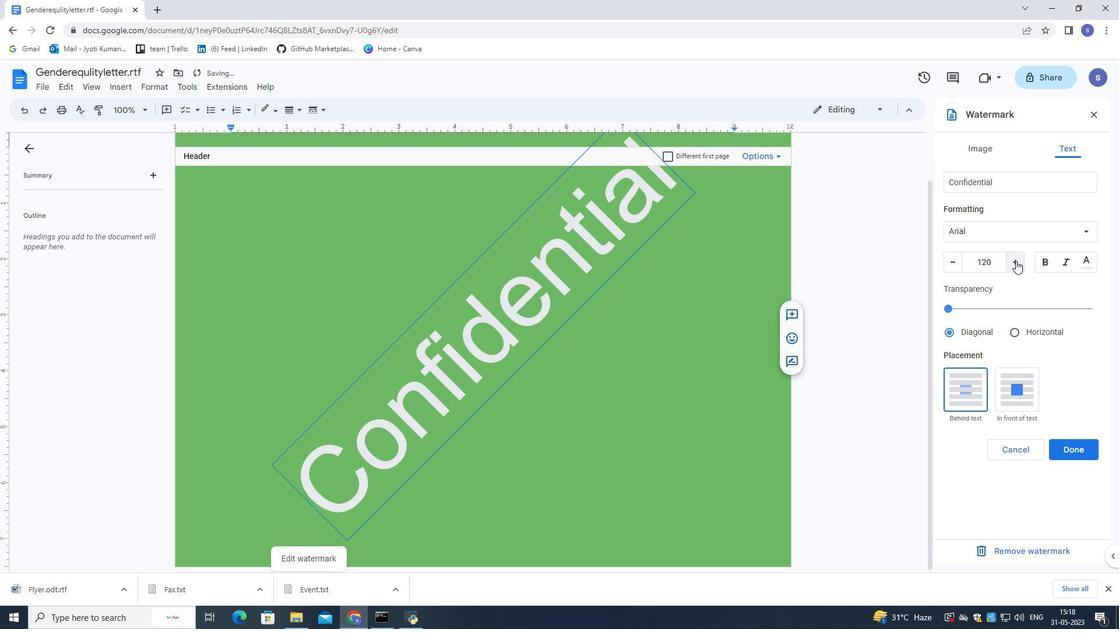 
Action: Mouse pressed left at (1016, 261)
Screenshot: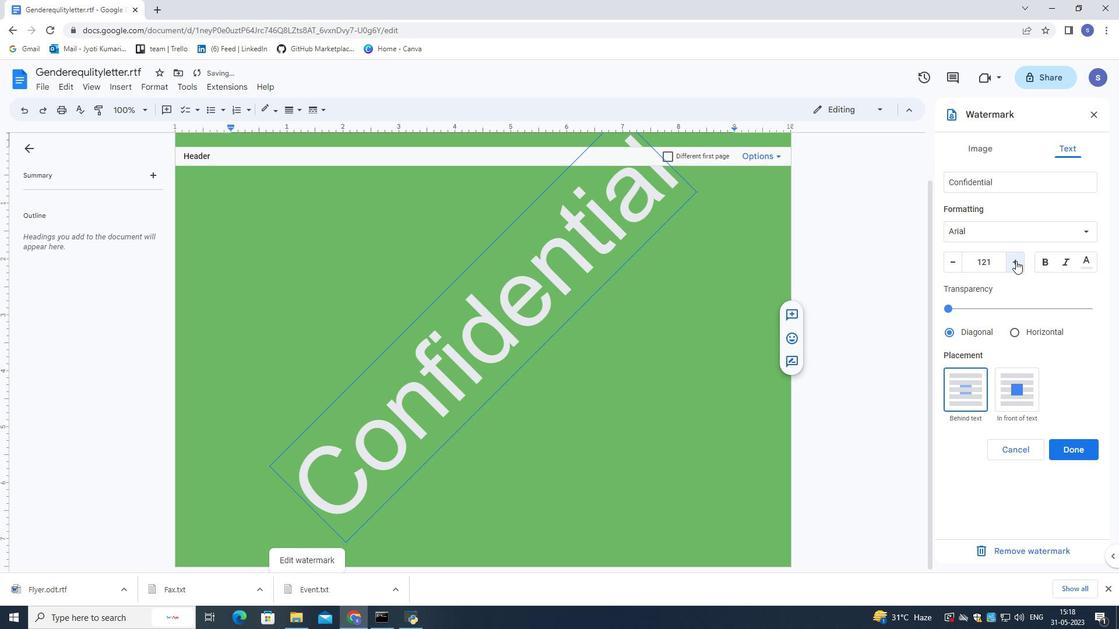 
Action: Mouse pressed left at (1016, 261)
Screenshot: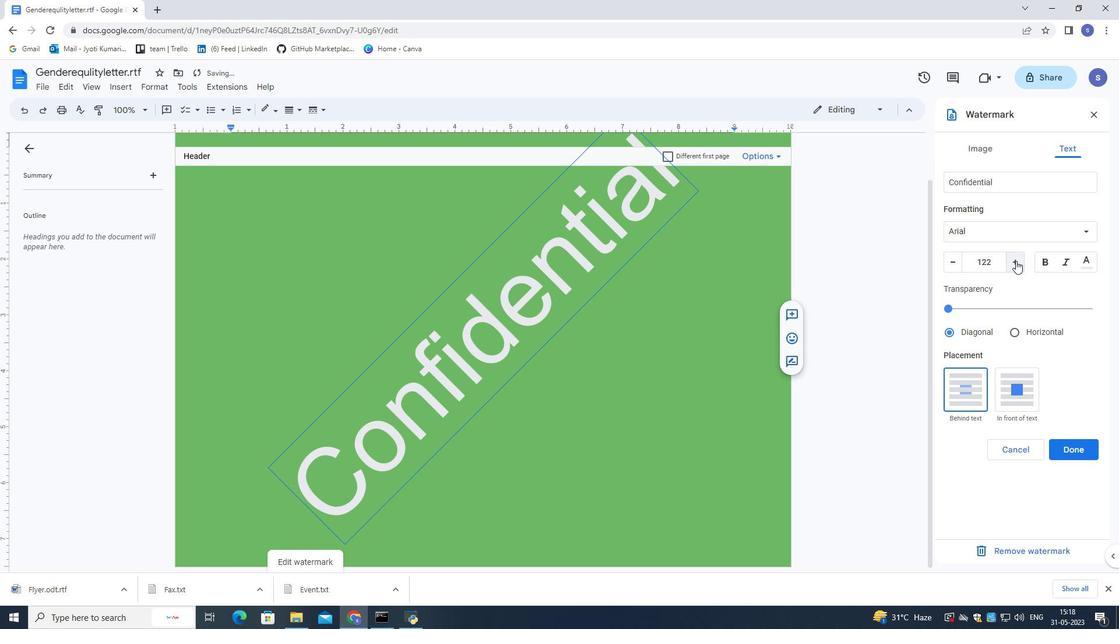 
Action: Mouse moved to (961, 332)
Screenshot: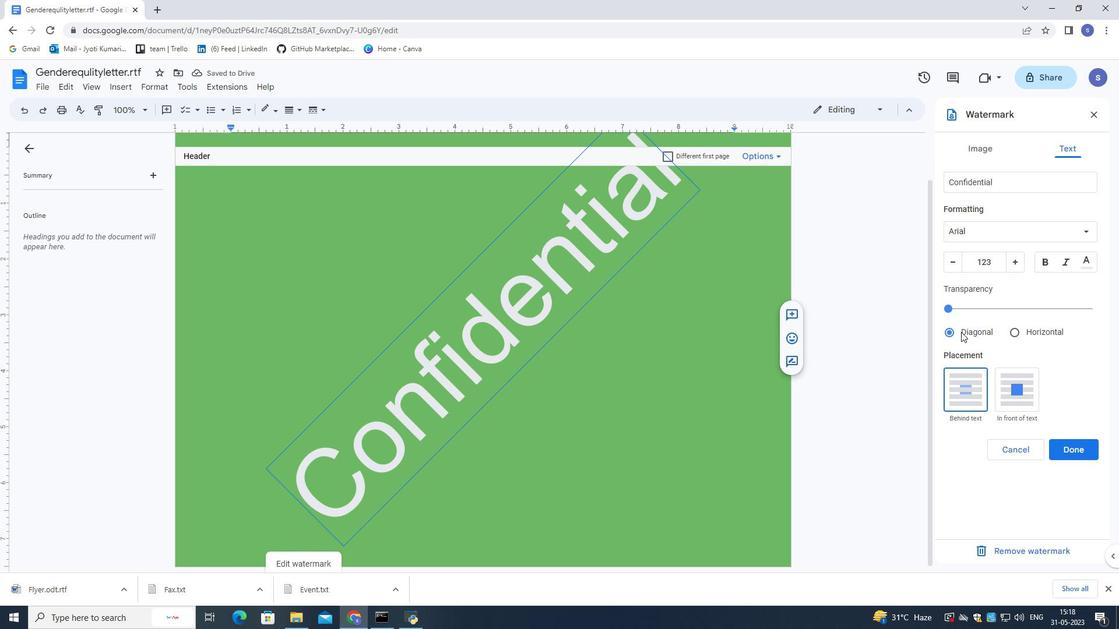 
Action: Mouse pressed left at (961, 332)
Screenshot: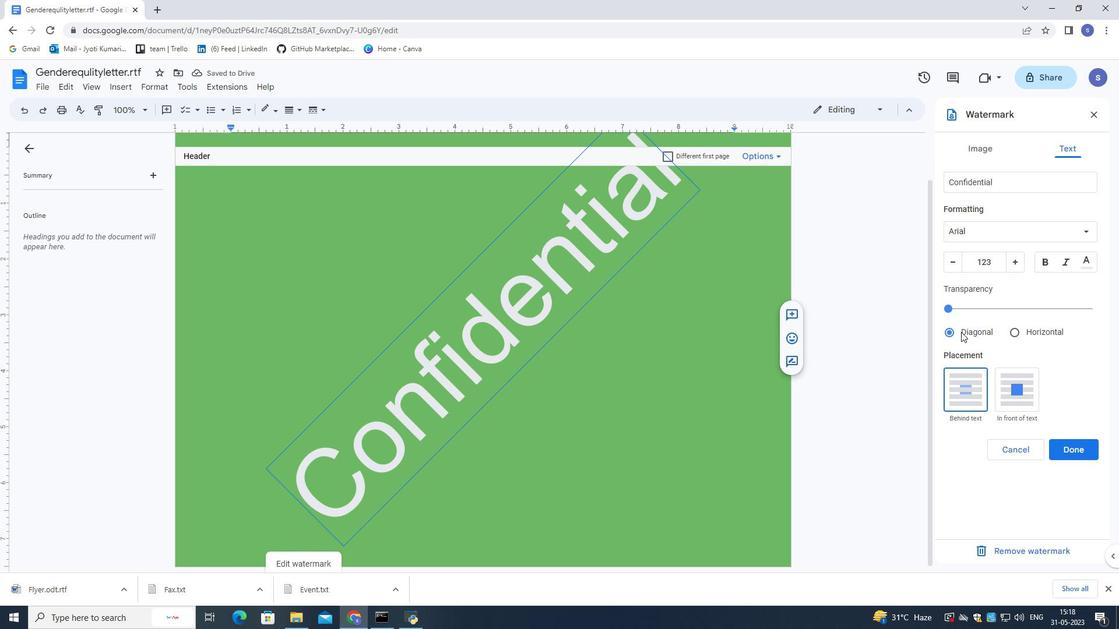 
Action: Mouse moved to (1069, 451)
Screenshot: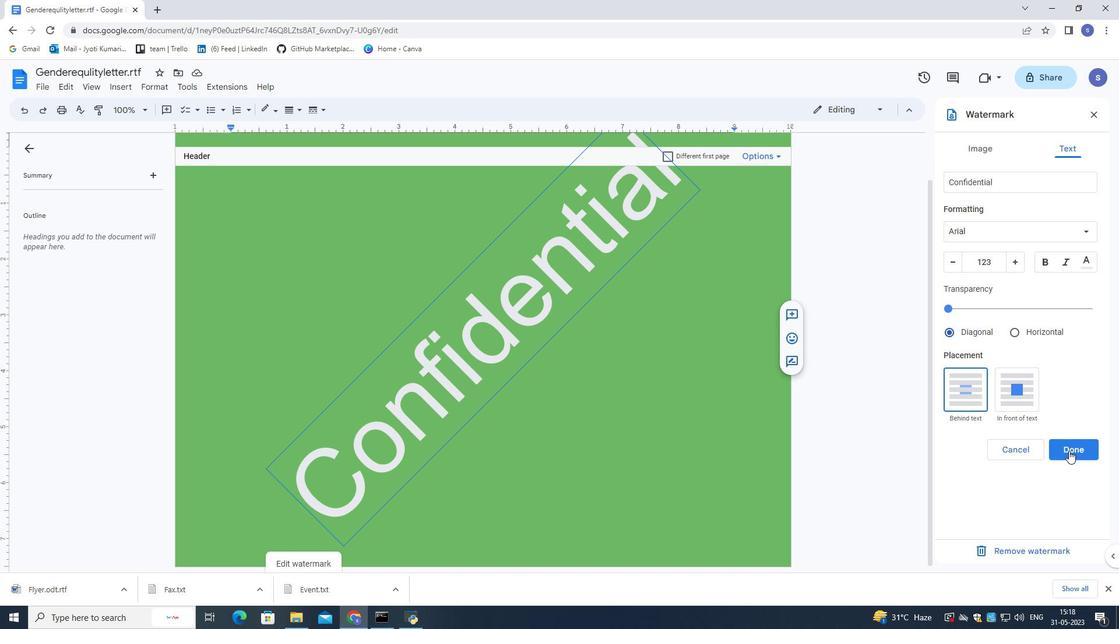 
Action: Mouse pressed left at (1069, 451)
Screenshot: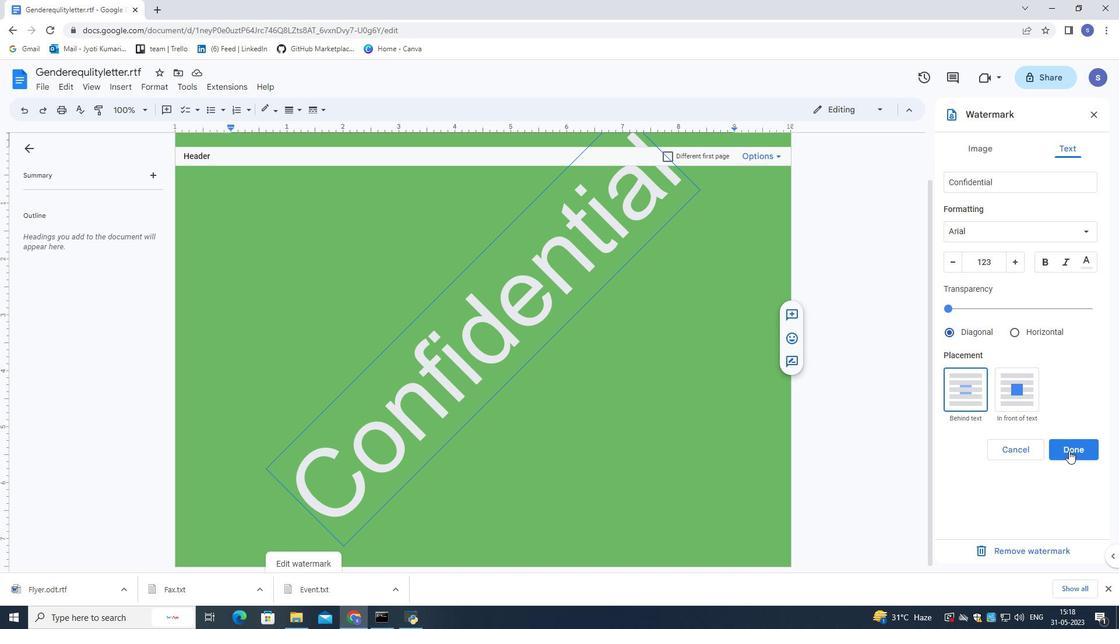 
Action: Mouse moved to (125, 91)
Screenshot: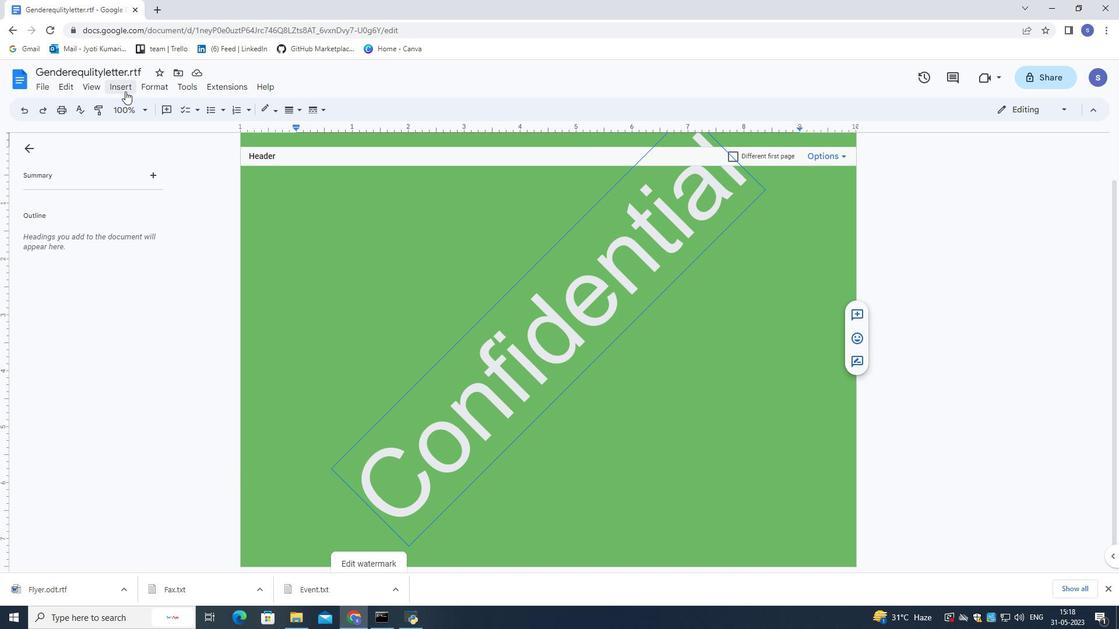 
Action: Mouse pressed left at (125, 91)
Screenshot: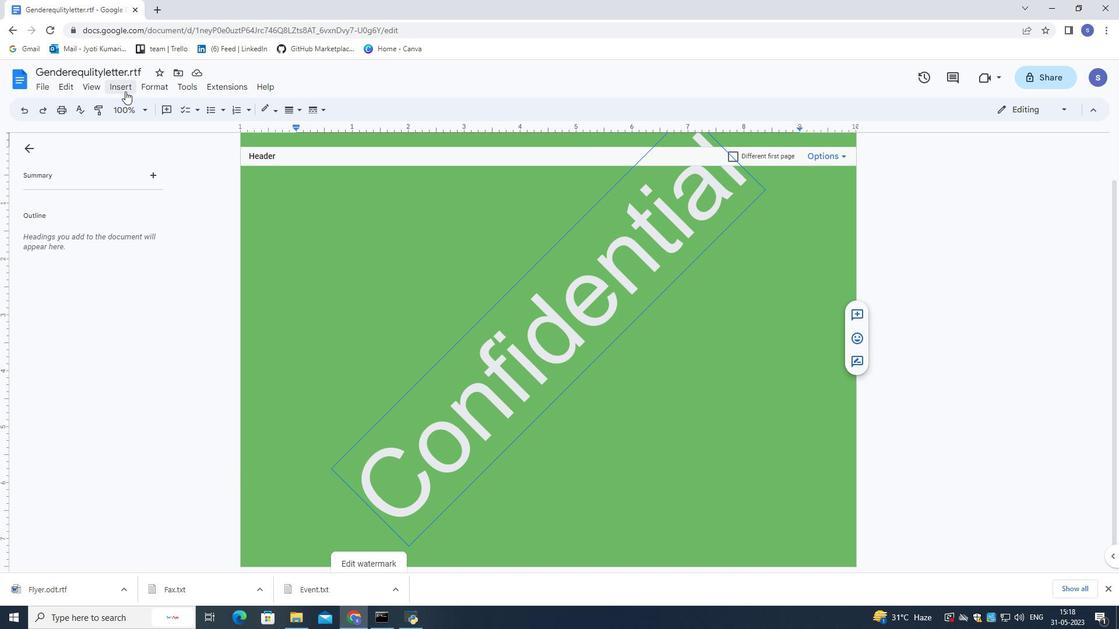 
Action: Mouse moved to (313, 403)
Screenshot: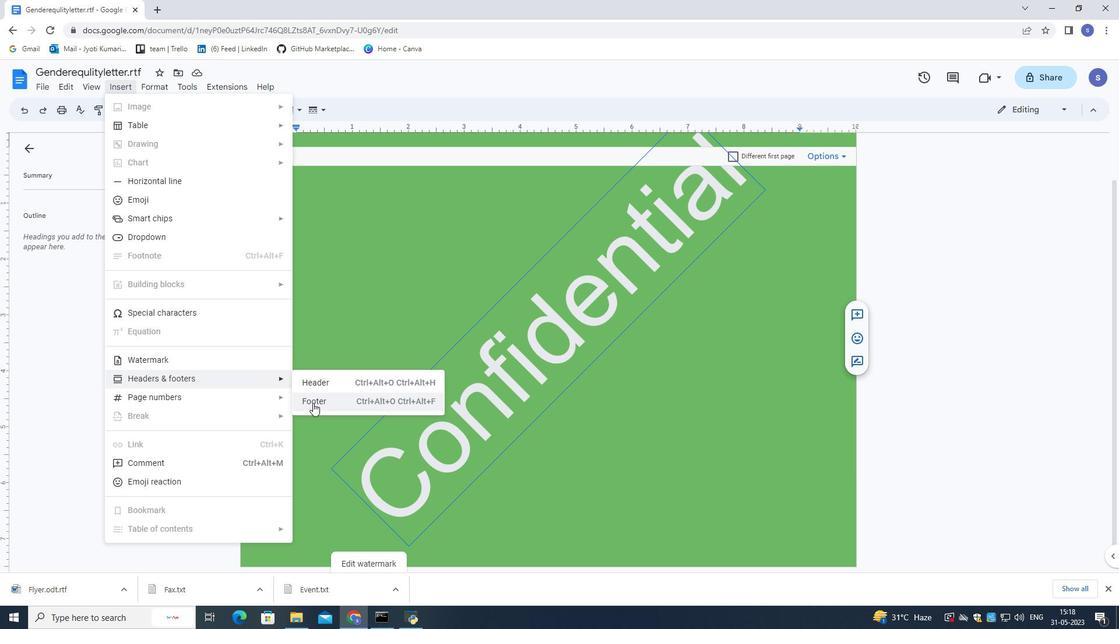 
Action: Mouse pressed left at (313, 403)
Screenshot: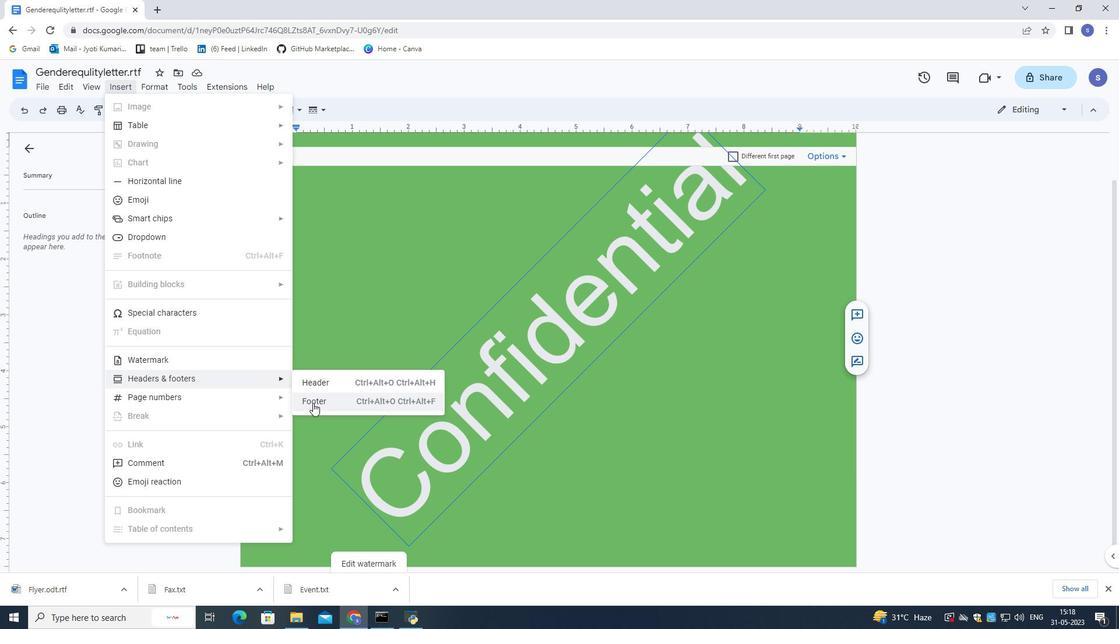 
Action: Mouse moved to (460, 110)
Screenshot: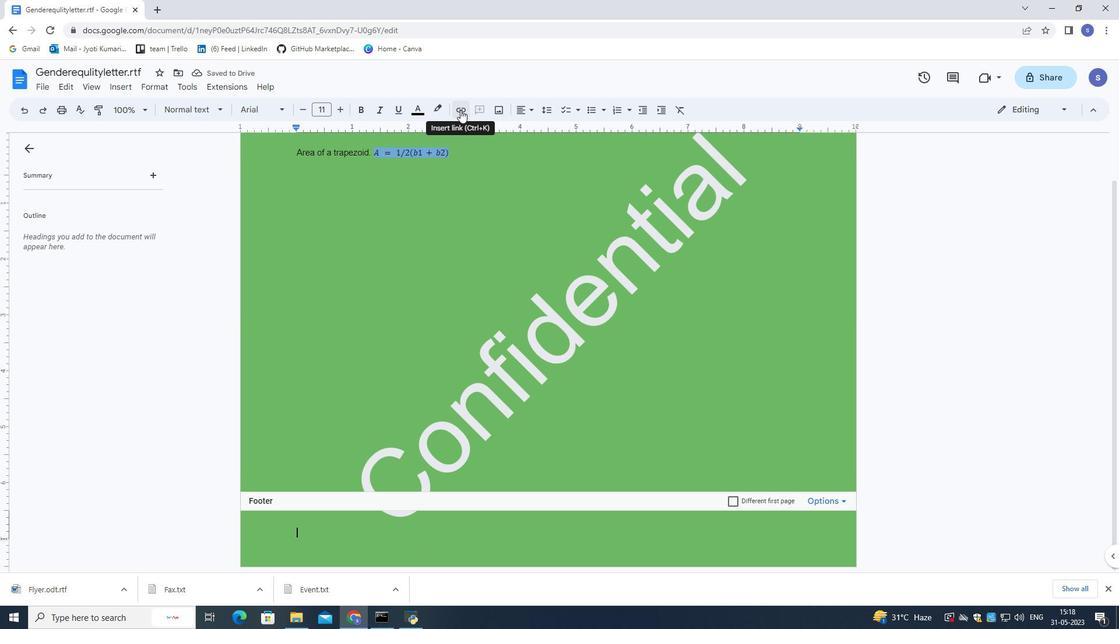 
Action: Mouse pressed left at (460, 110)
Screenshot: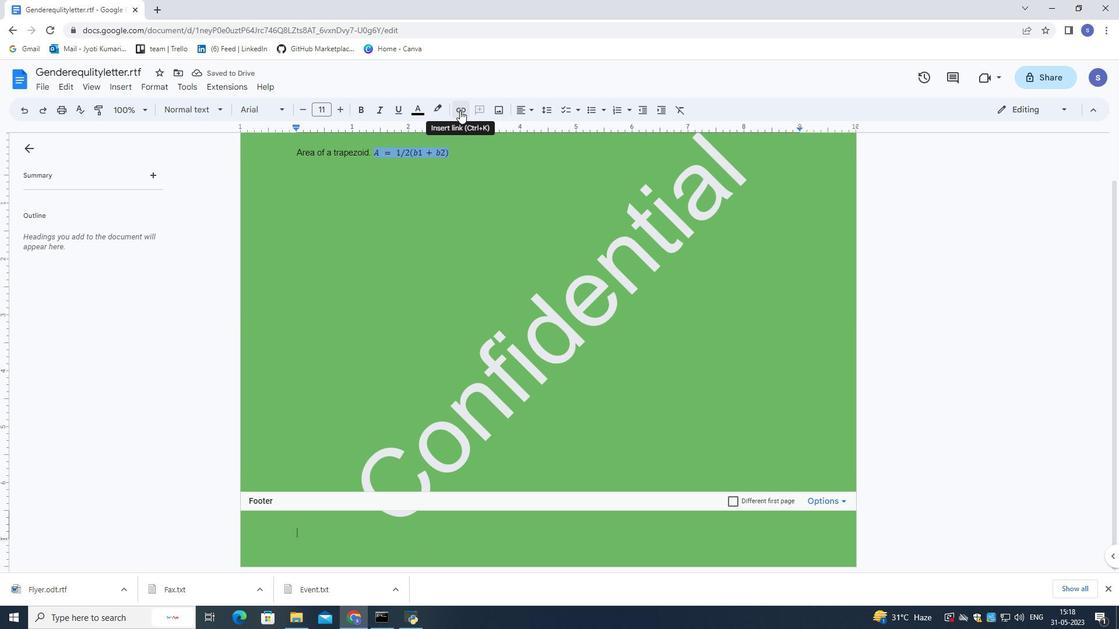
Action: Mouse moved to (459, 111)
Screenshot: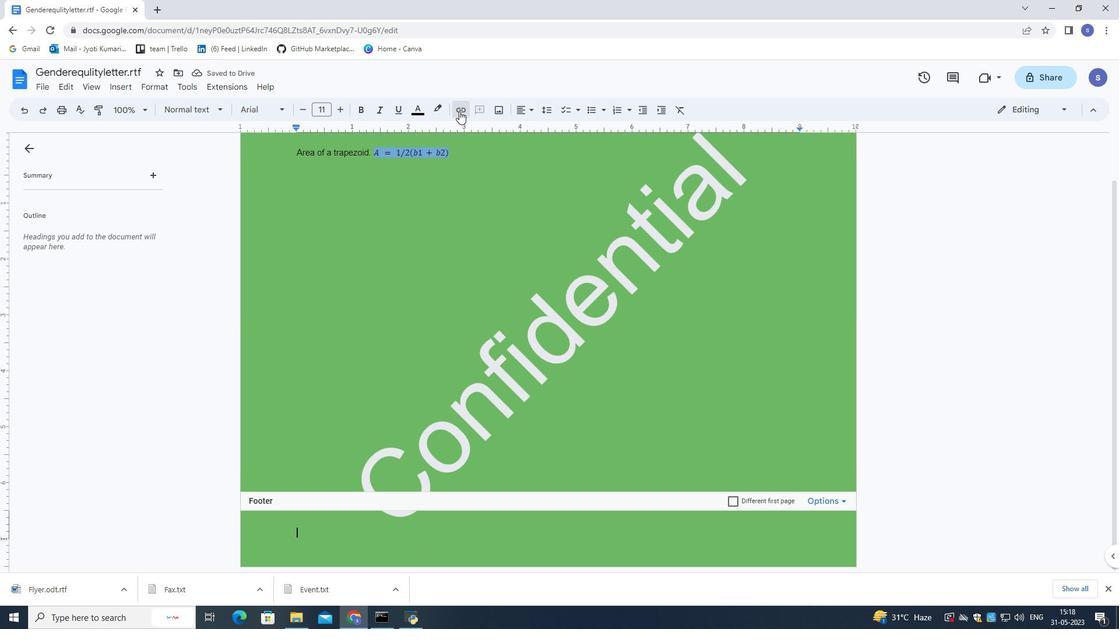 
Action: Key pressed www.nexus<Key.shift><Key.shift><Key.shift>Tech.com
Screenshot: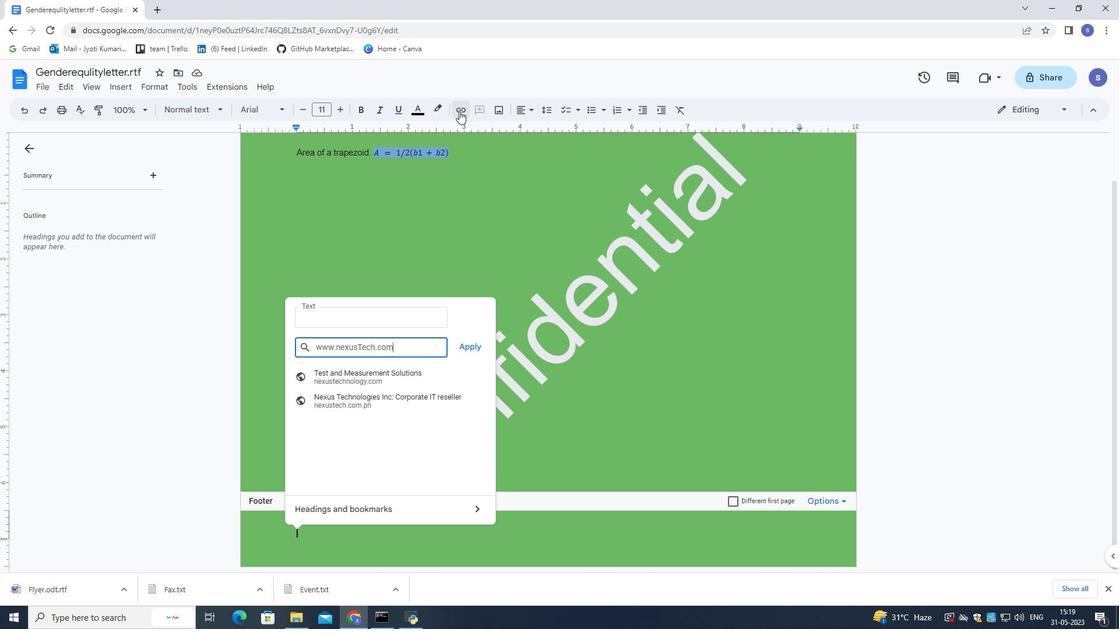 
Action: Mouse moved to (477, 341)
Screenshot: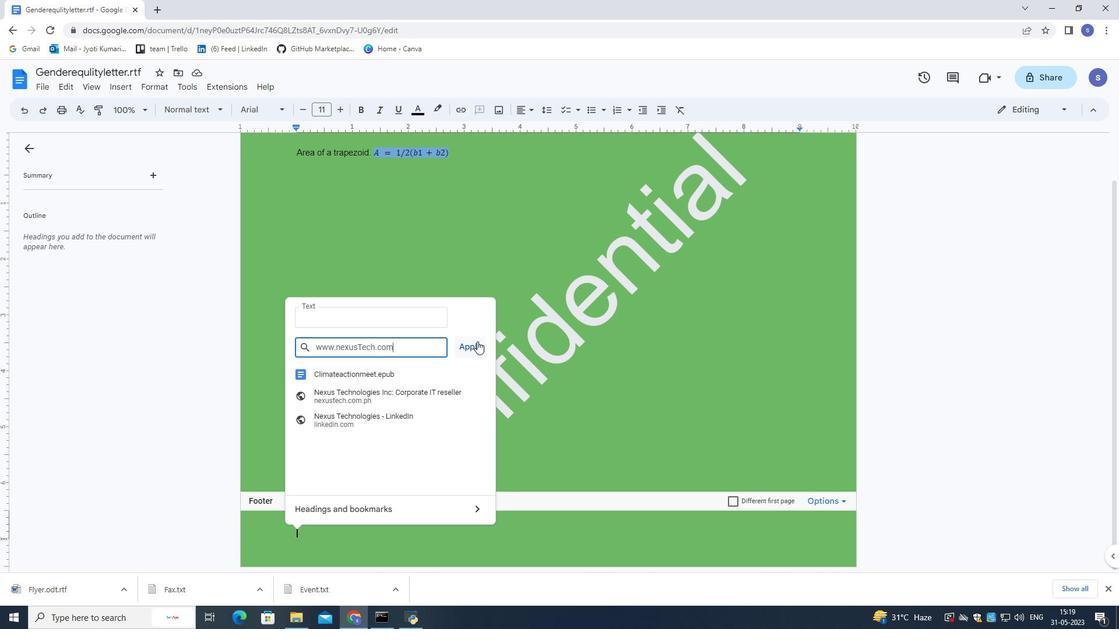 
Action: Mouse pressed left at (477, 341)
Screenshot: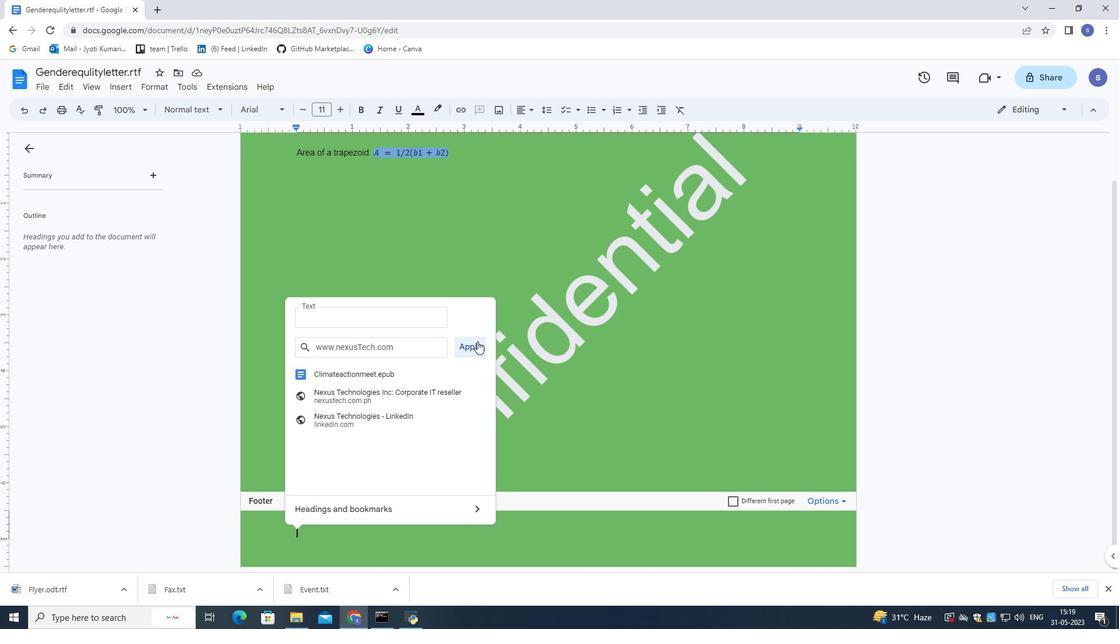 
Action: Mouse moved to (465, 318)
Screenshot: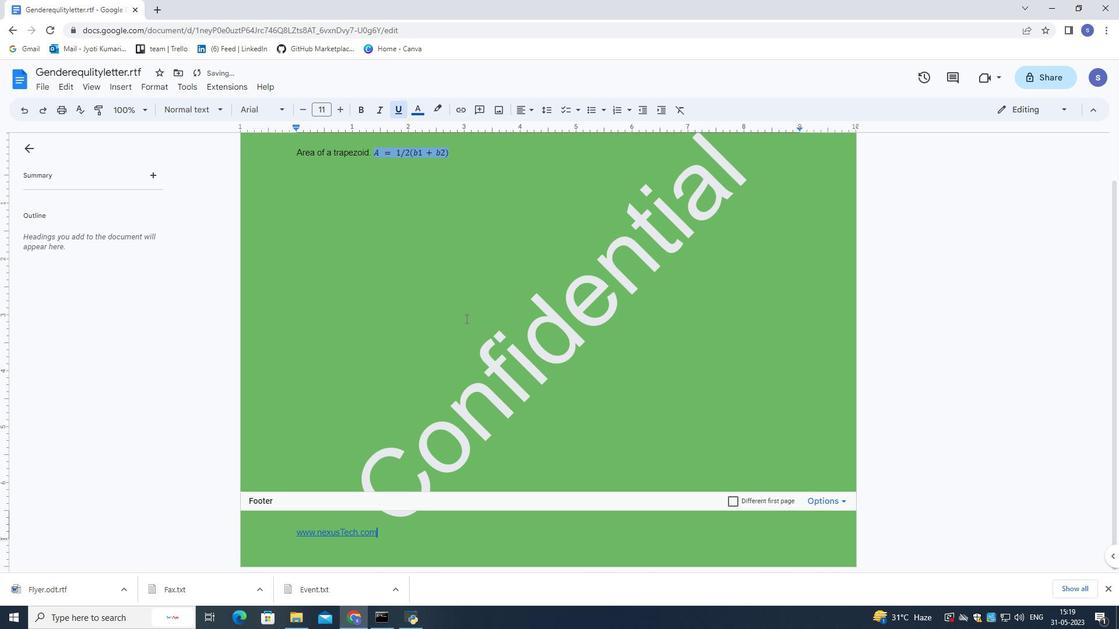 
Action: Mouse pressed left at (465, 318)
Screenshot: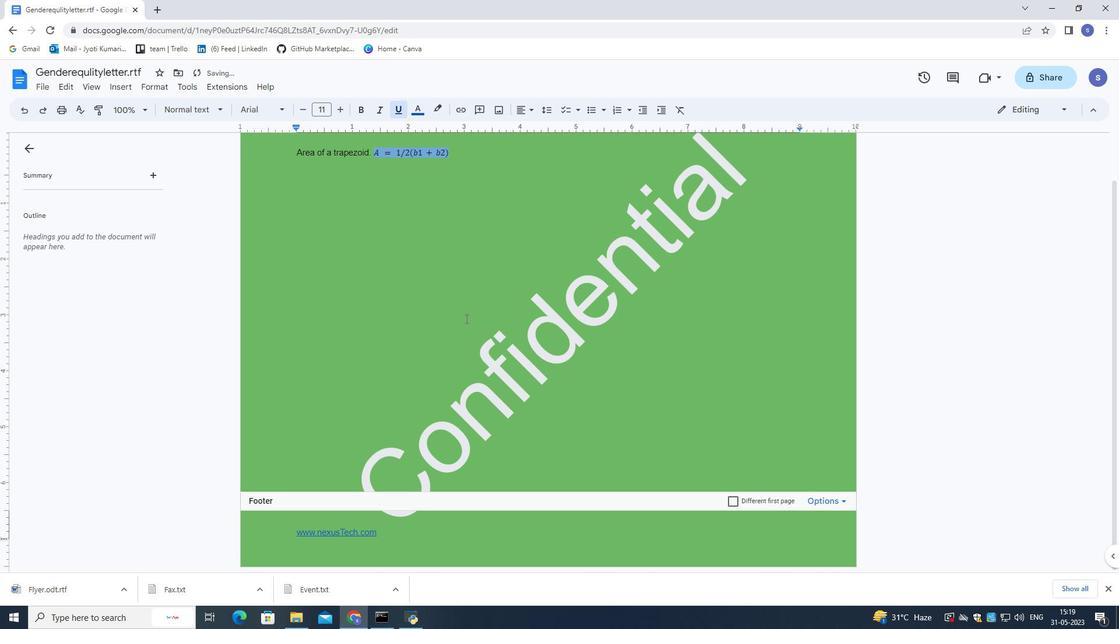 
Action: Mouse moved to (429, 304)
Screenshot: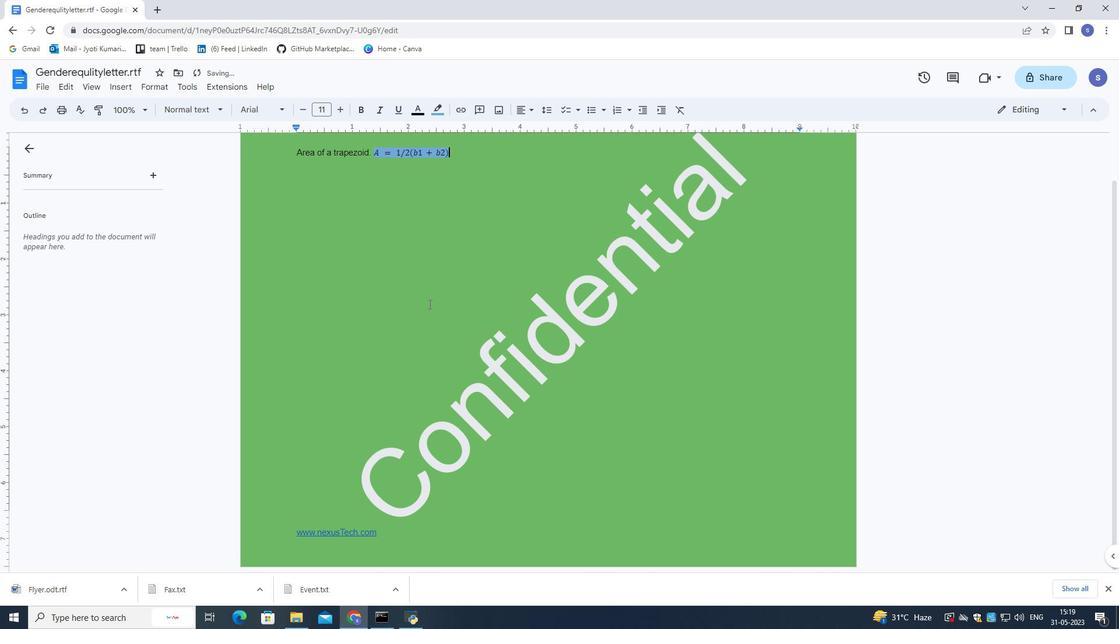 
Action: Mouse scrolled (429, 303) with delta (0, 0)
Screenshot: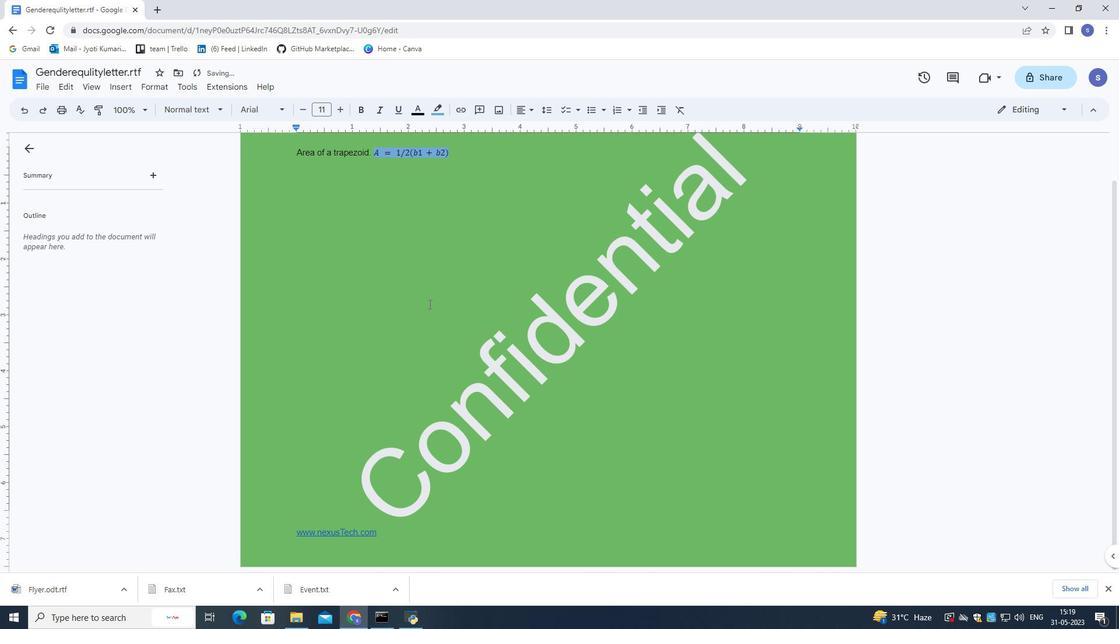 
Action: Mouse scrolled (429, 303) with delta (0, 0)
Screenshot: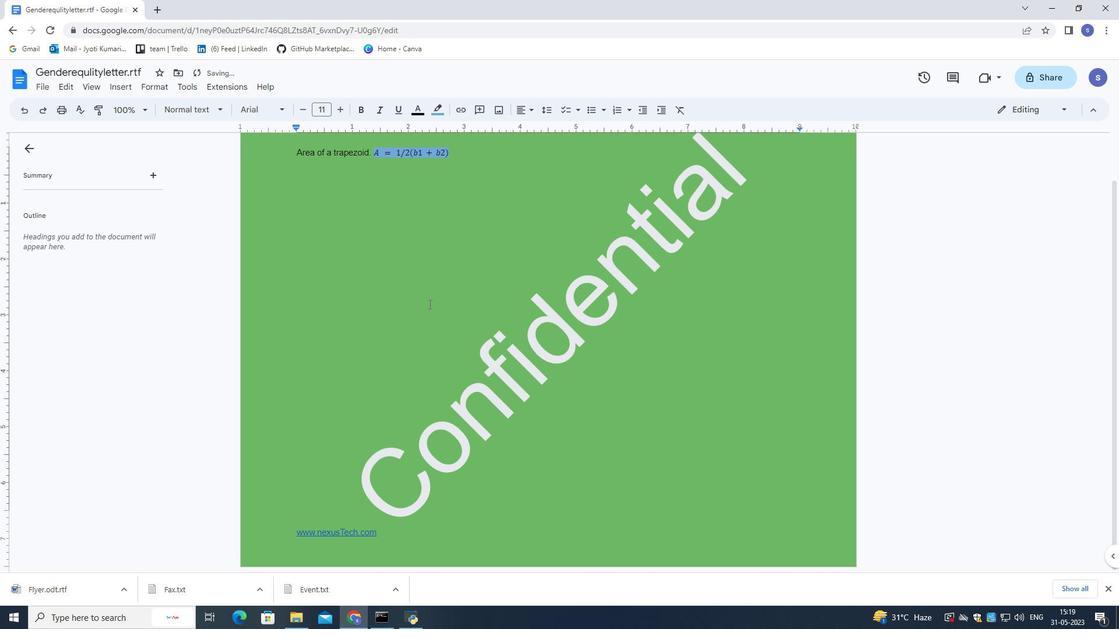 
Action: Mouse scrolled (429, 303) with delta (0, 0)
Screenshot: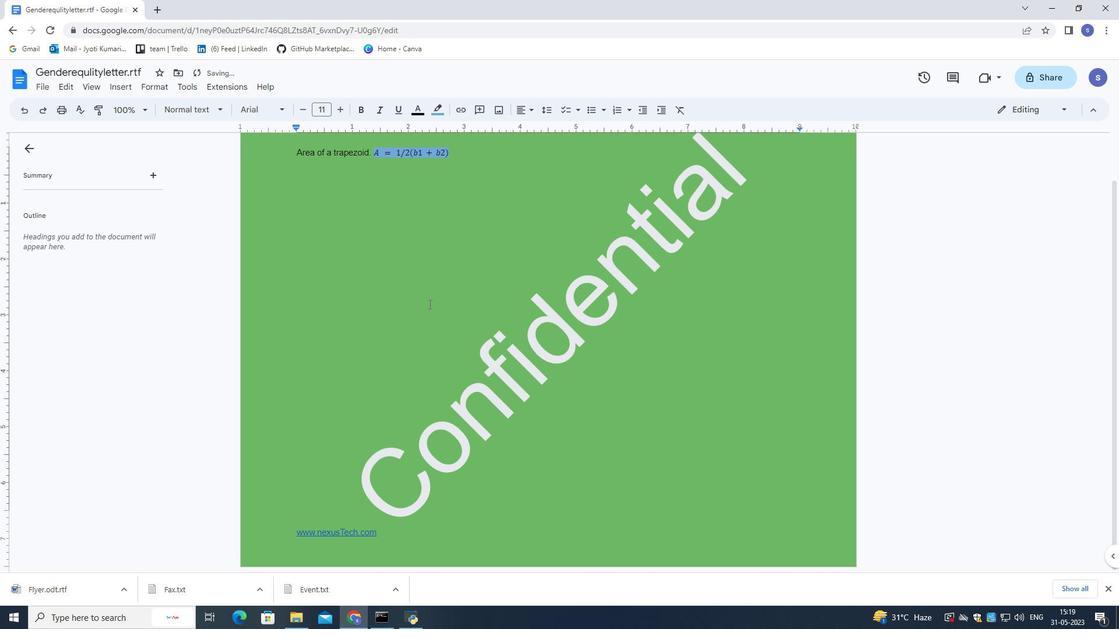
Action: Mouse scrolled (429, 303) with delta (0, 0)
Screenshot: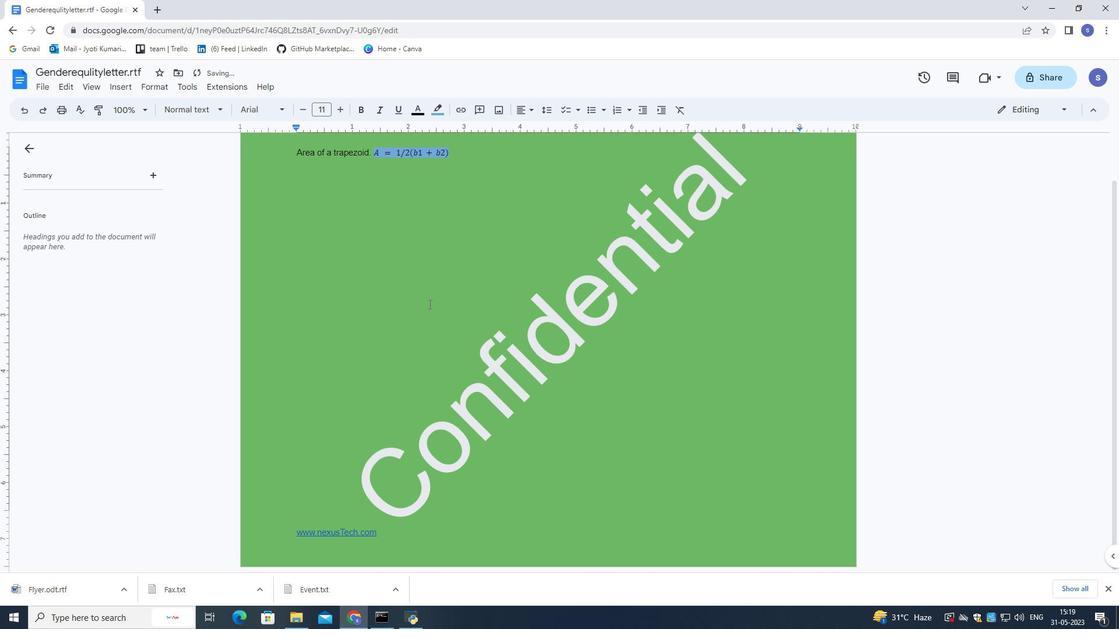 
Action: Mouse scrolled (429, 304) with delta (0, 0)
Screenshot: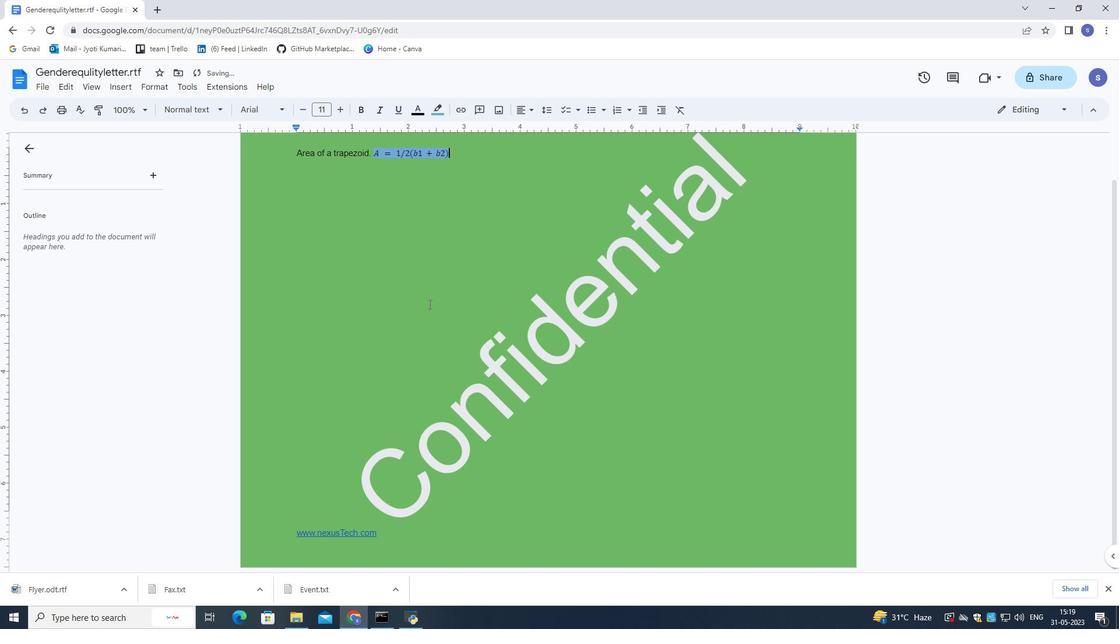 
Action: Mouse scrolled (429, 304) with delta (0, 0)
Screenshot: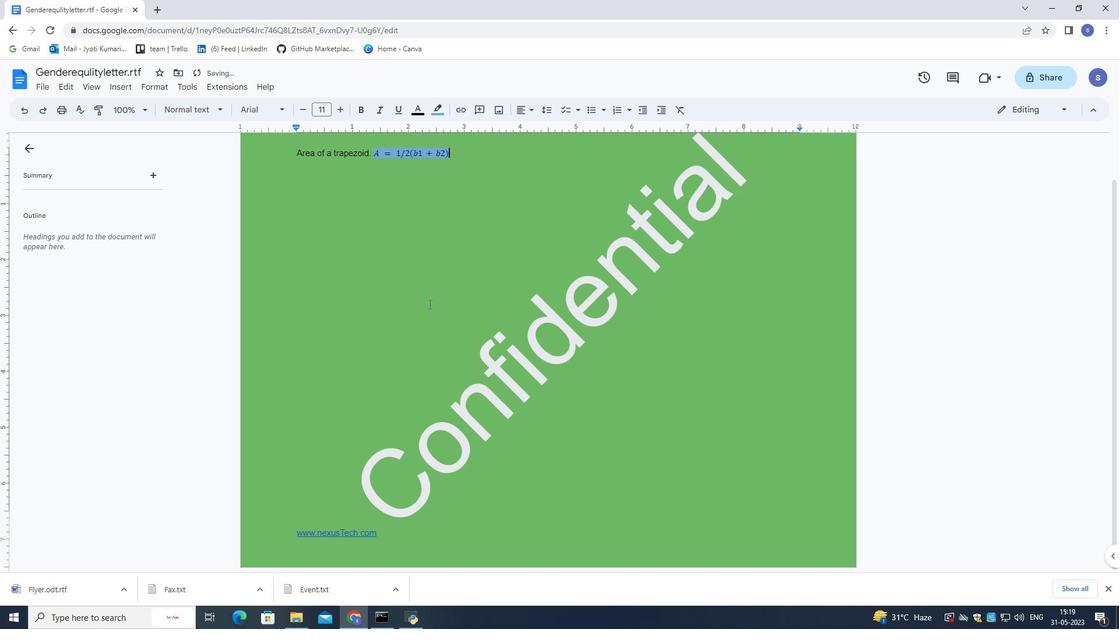 
Action: Mouse scrolled (429, 304) with delta (0, 0)
Screenshot: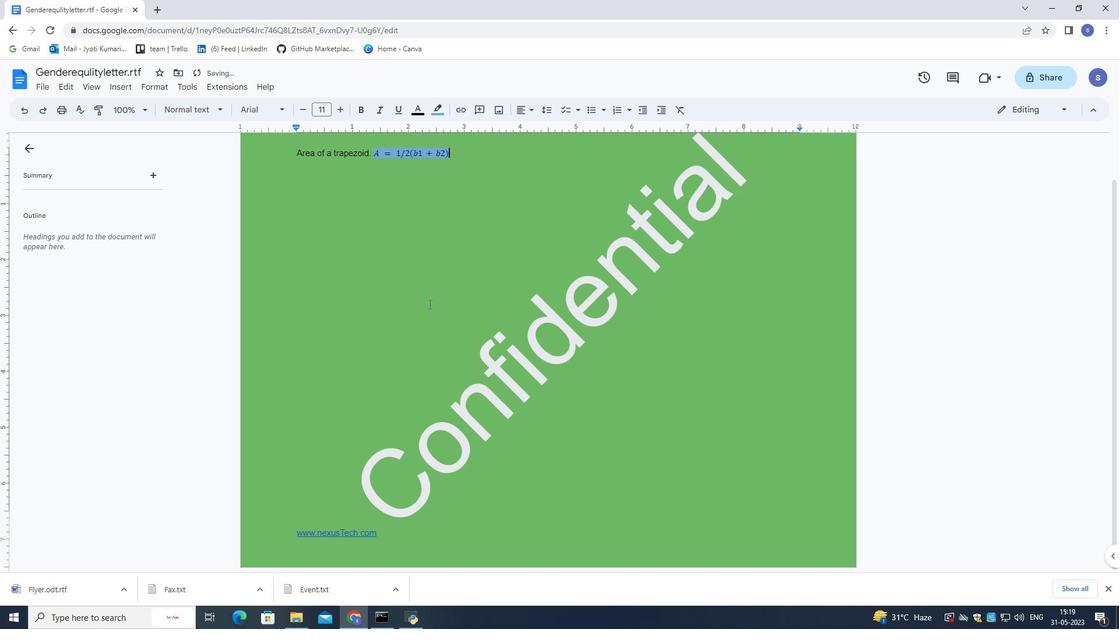 
Action: Mouse scrolled (429, 304) with delta (0, 0)
Screenshot: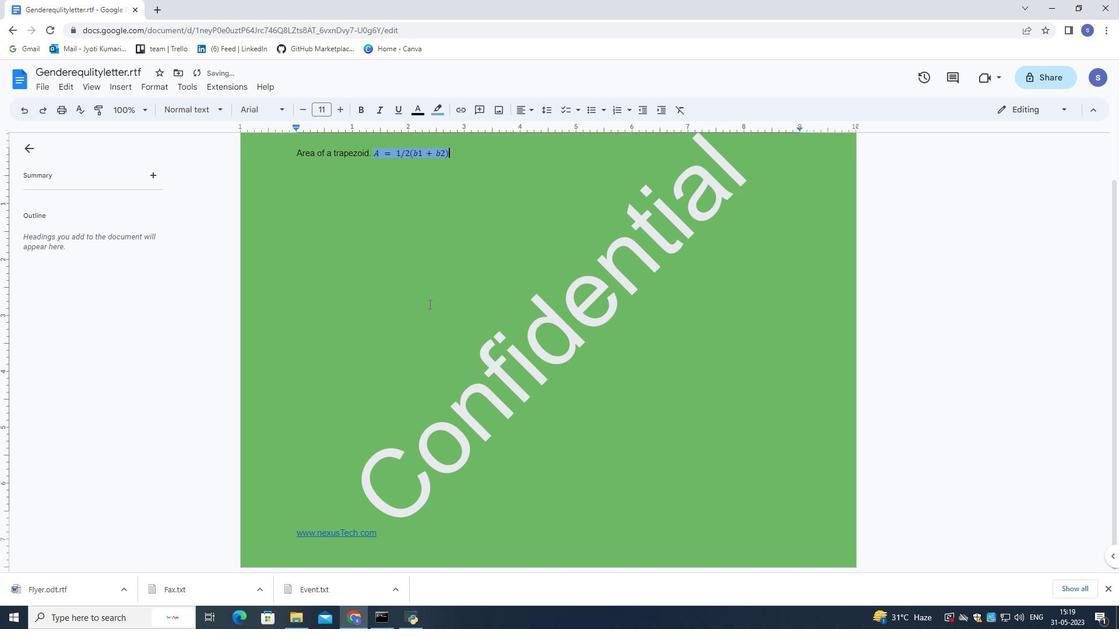 
Action: Mouse scrolled (429, 304) with delta (0, 0)
Screenshot: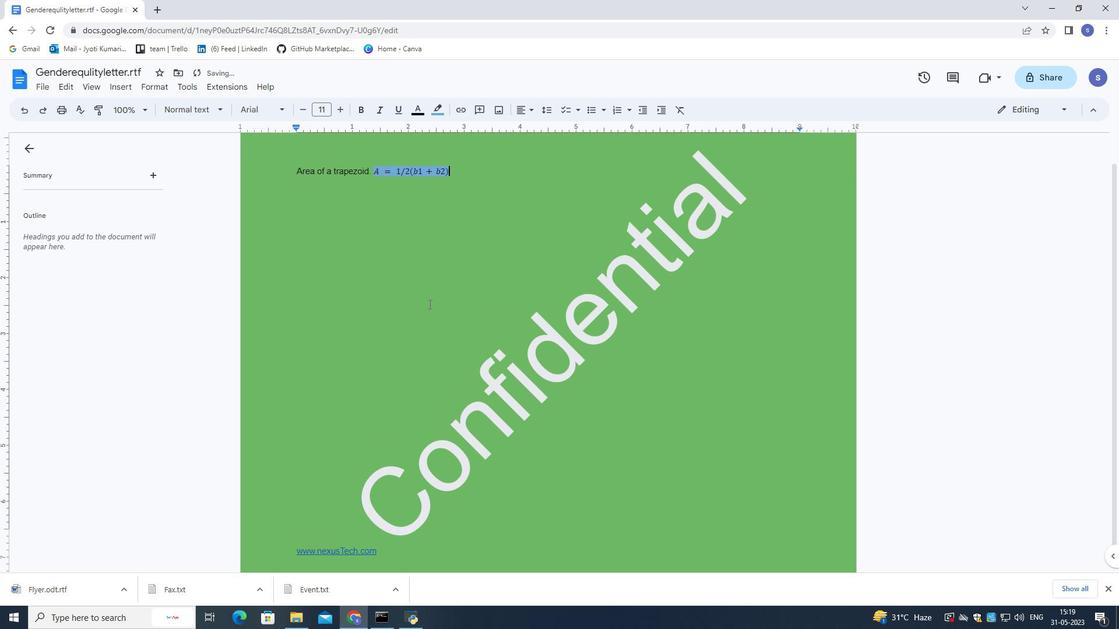 
Action: Mouse scrolled (429, 304) with delta (0, 0)
Screenshot: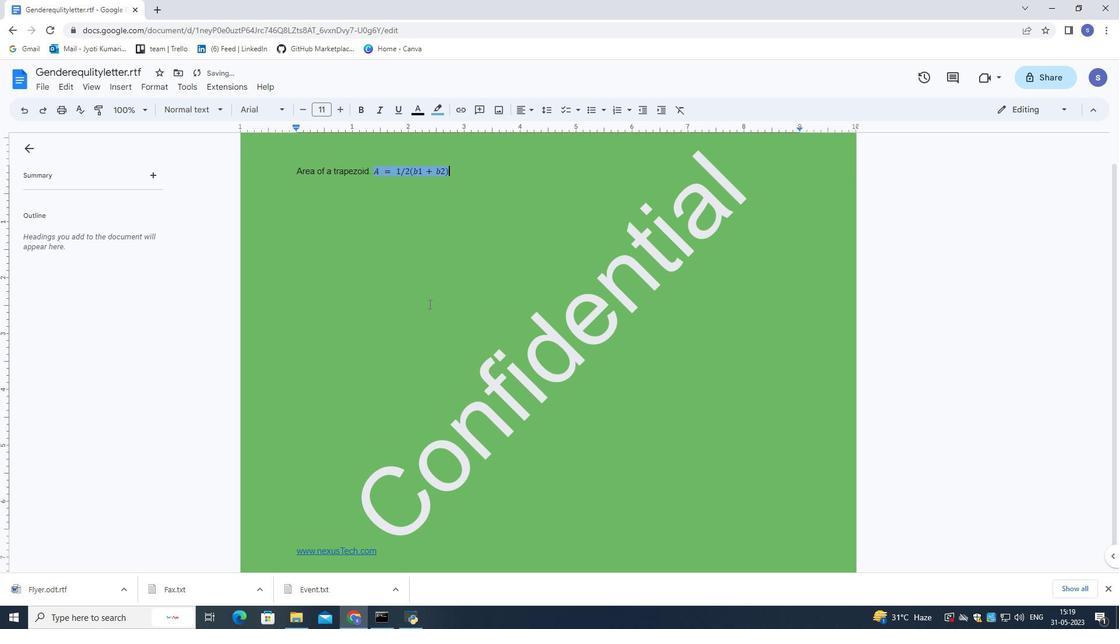 
Action: Mouse scrolled (429, 304) with delta (0, 0)
Screenshot: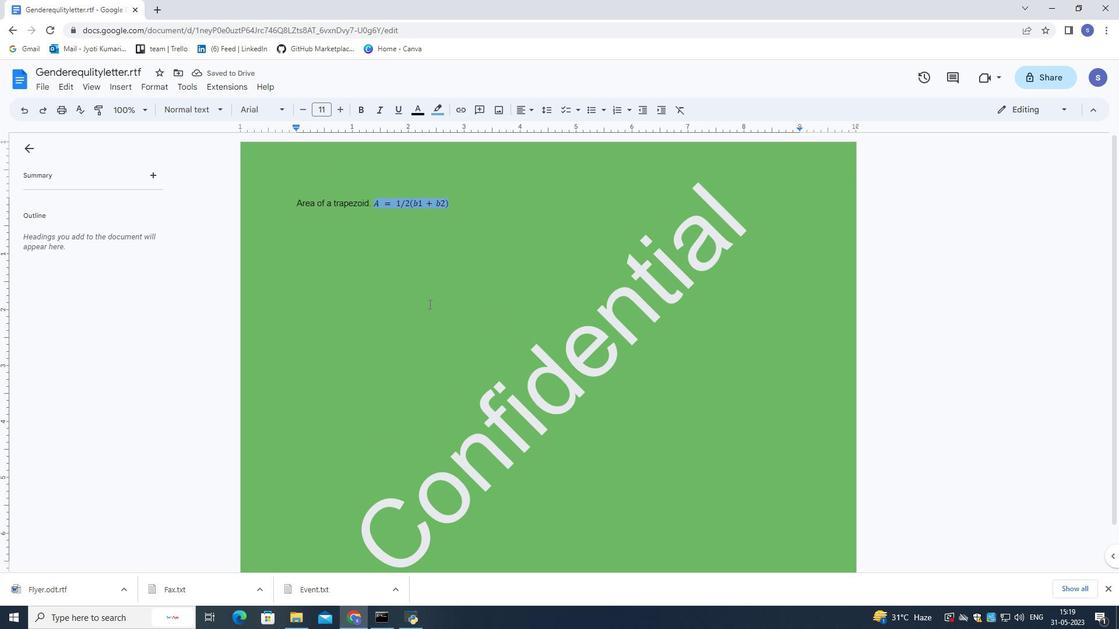 
Action: Mouse scrolled (429, 303) with delta (0, 0)
Screenshot: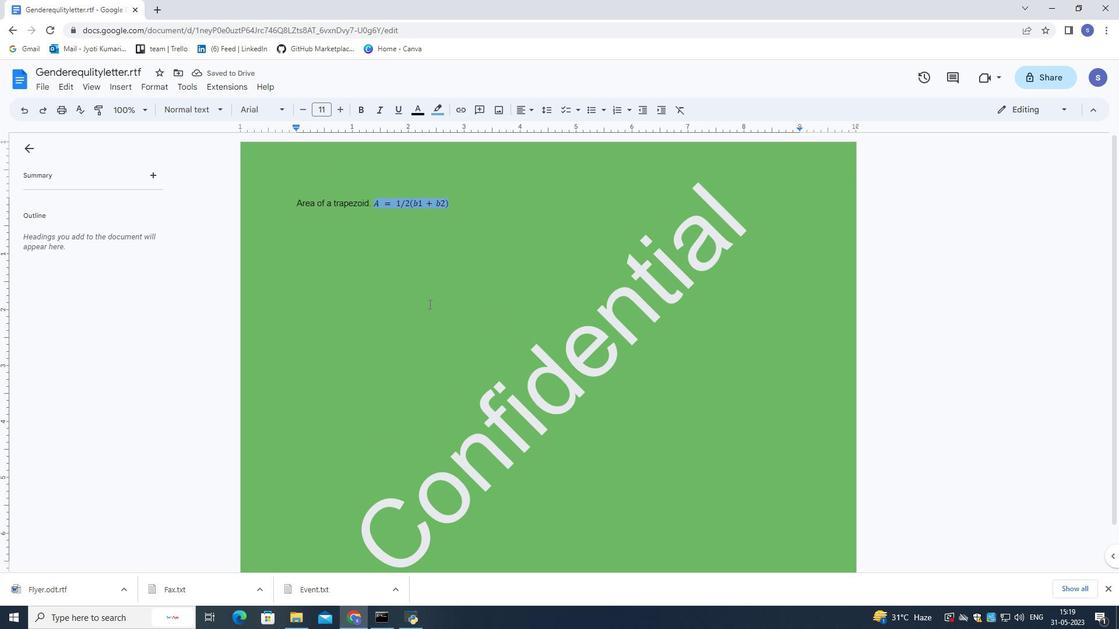 
Action: Mouse scrolled (429, 303) with delta (0, 0)
Screenshot: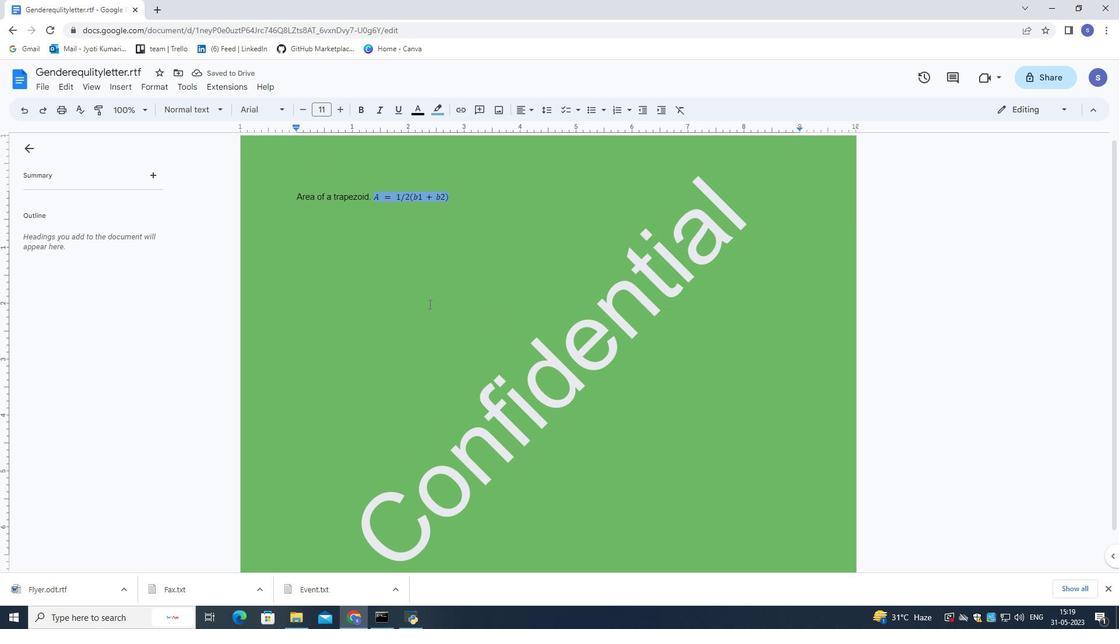 
Action: Mouse scrolled (429, 303) with delta (0, 0)
Screenshot: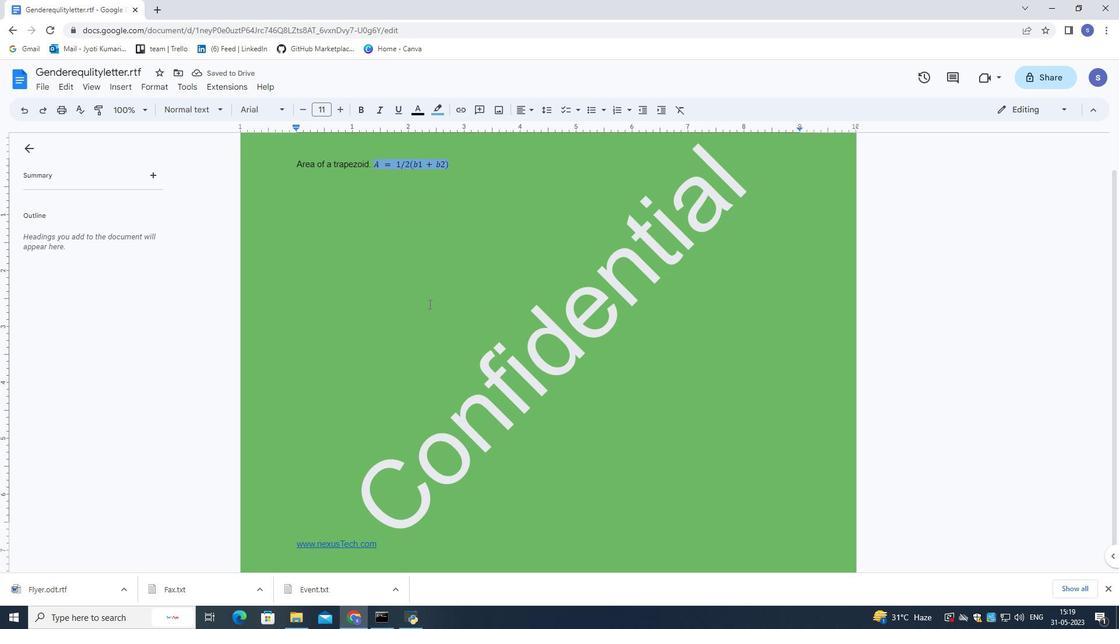 
